 Task: Search one way flight ticket for 3 adults, 3 children in premium economy from Charleston: Charleston International Airport/charleston Afb to Springfield: Abraham Lincoln Capital Airport on 5-2-2023. Choice of flights is JetBlue. Number of bags: 1 carry on bag. Price is upto 94000. Outbound departure time preference is 7:15.
Action: Mouse moved to (399, 348)
Screenshot: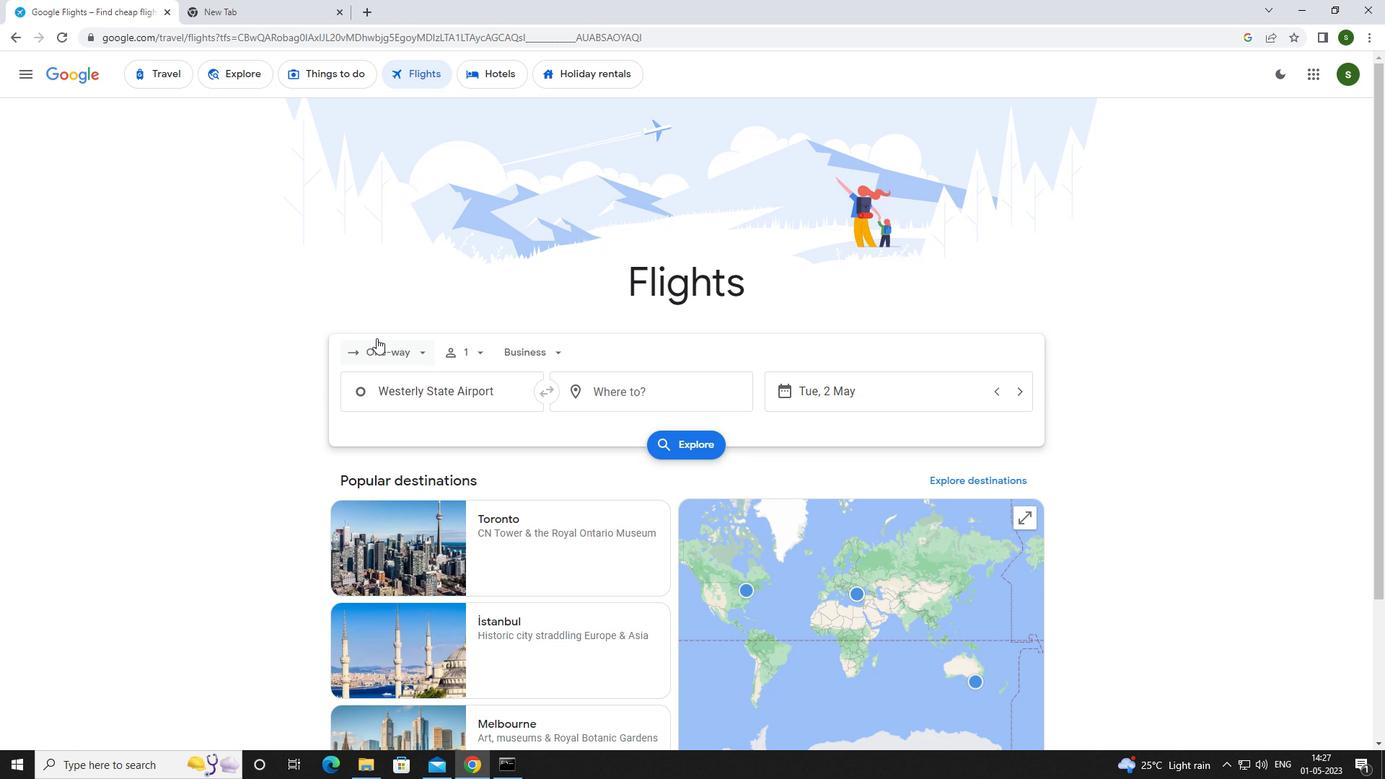 
Action: Mouse pressed left at (399, 348)
Screenshot: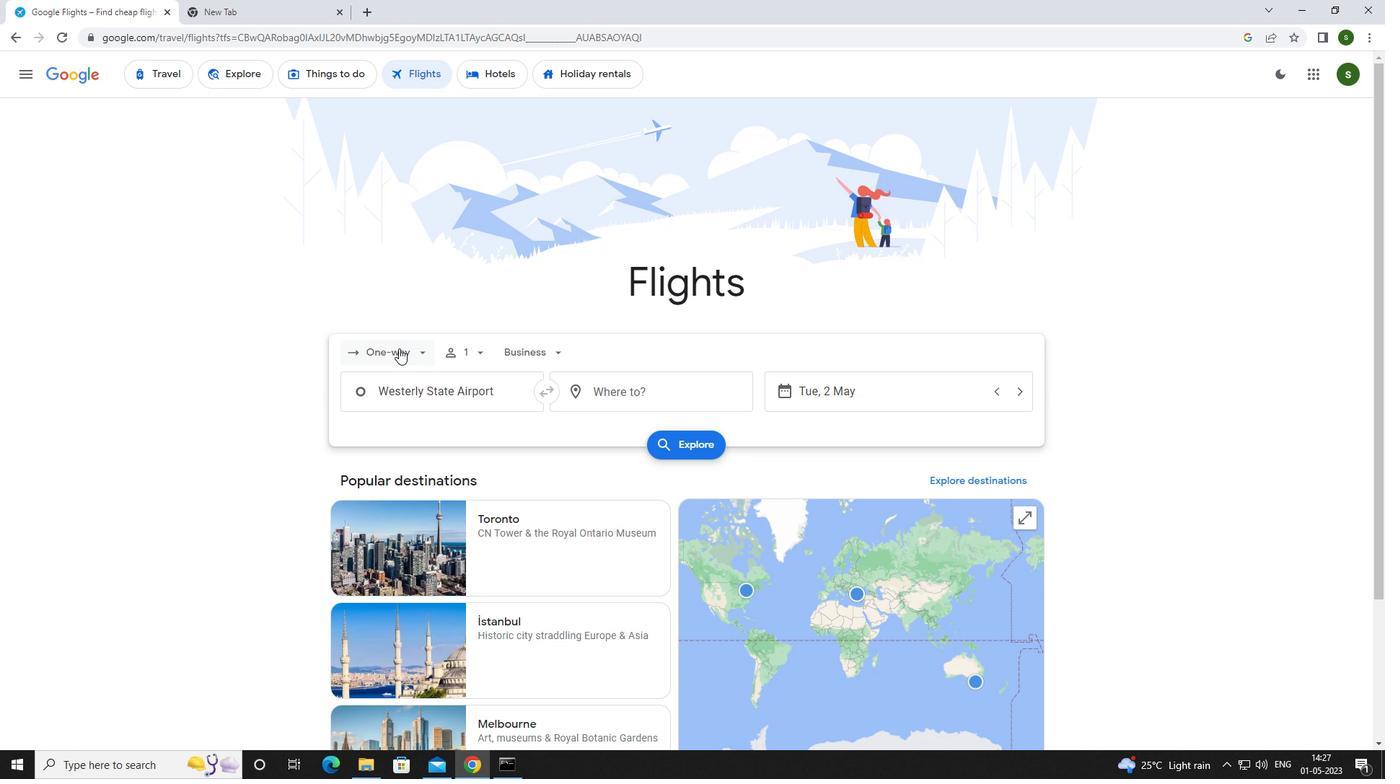 
Action: Mouse moved to (414, 412)
Screenshot: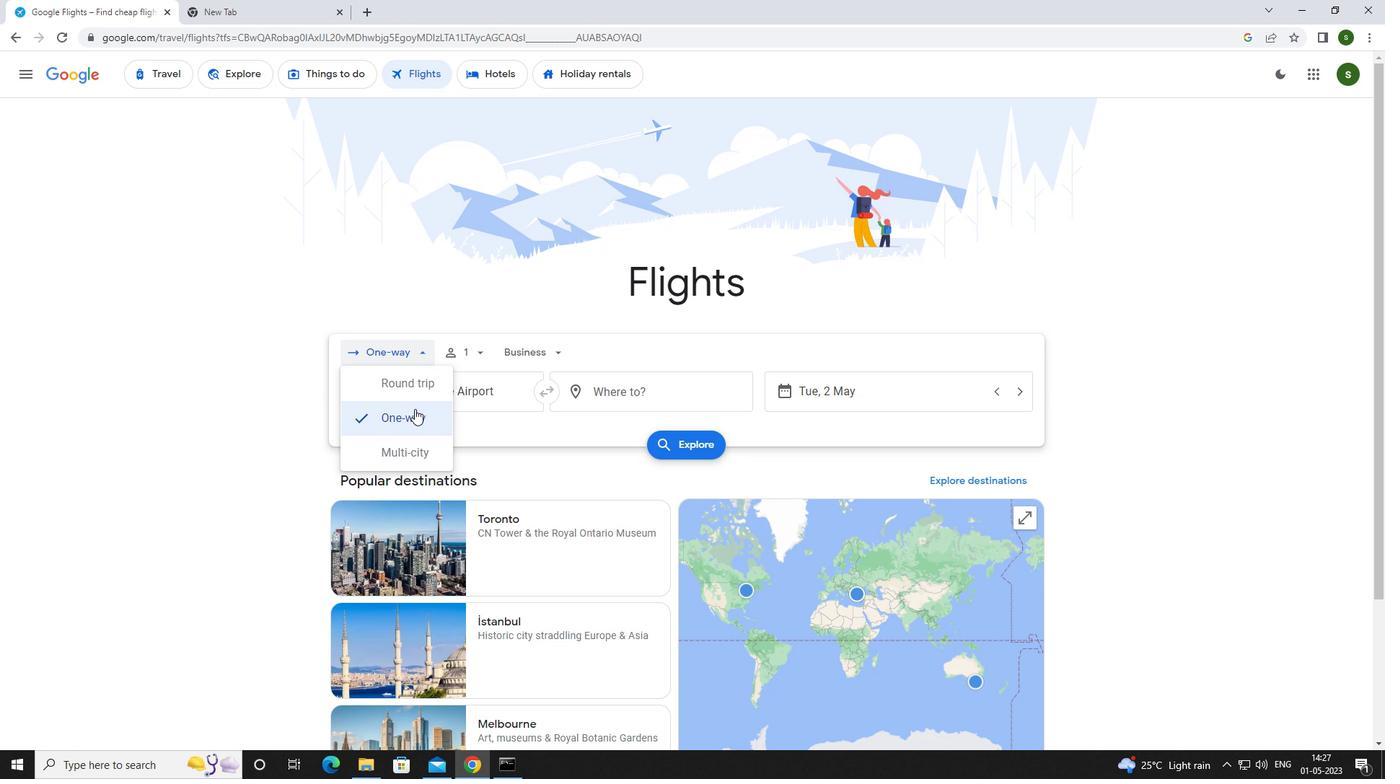 
Action: Mouse pressed left at (414, 412)
Screenshot: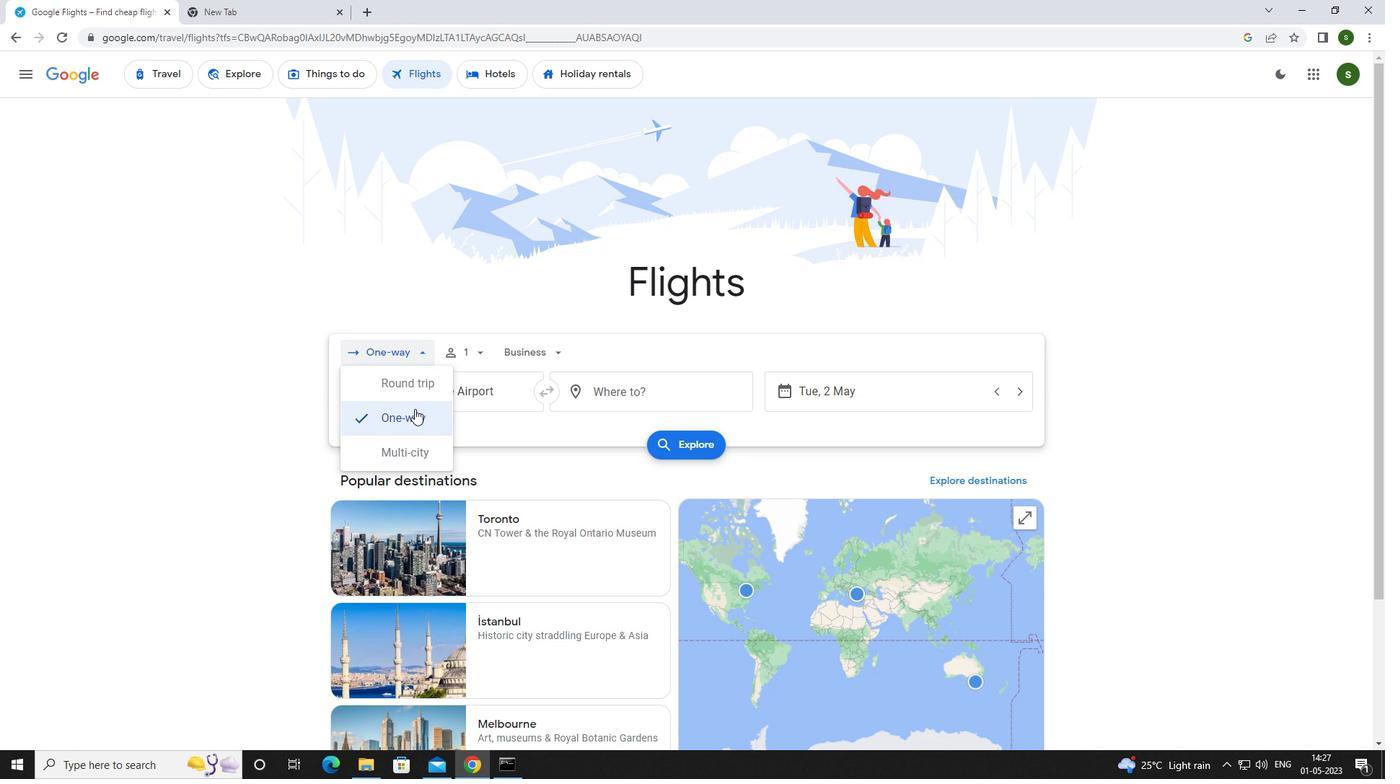 
Action: Mouse moved to (474, 351)
Screenshot: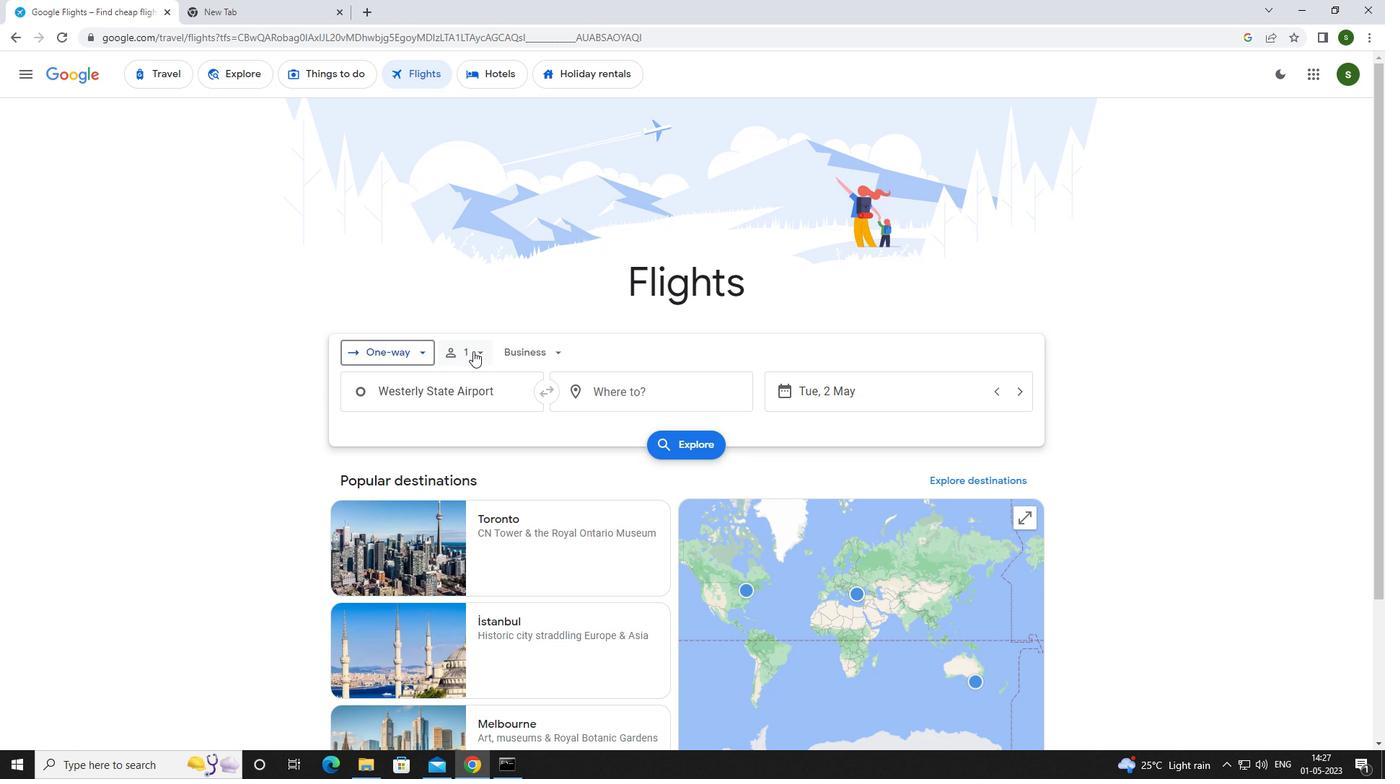 
Action: Mouse pressed left at (474, 351)
Screenshot: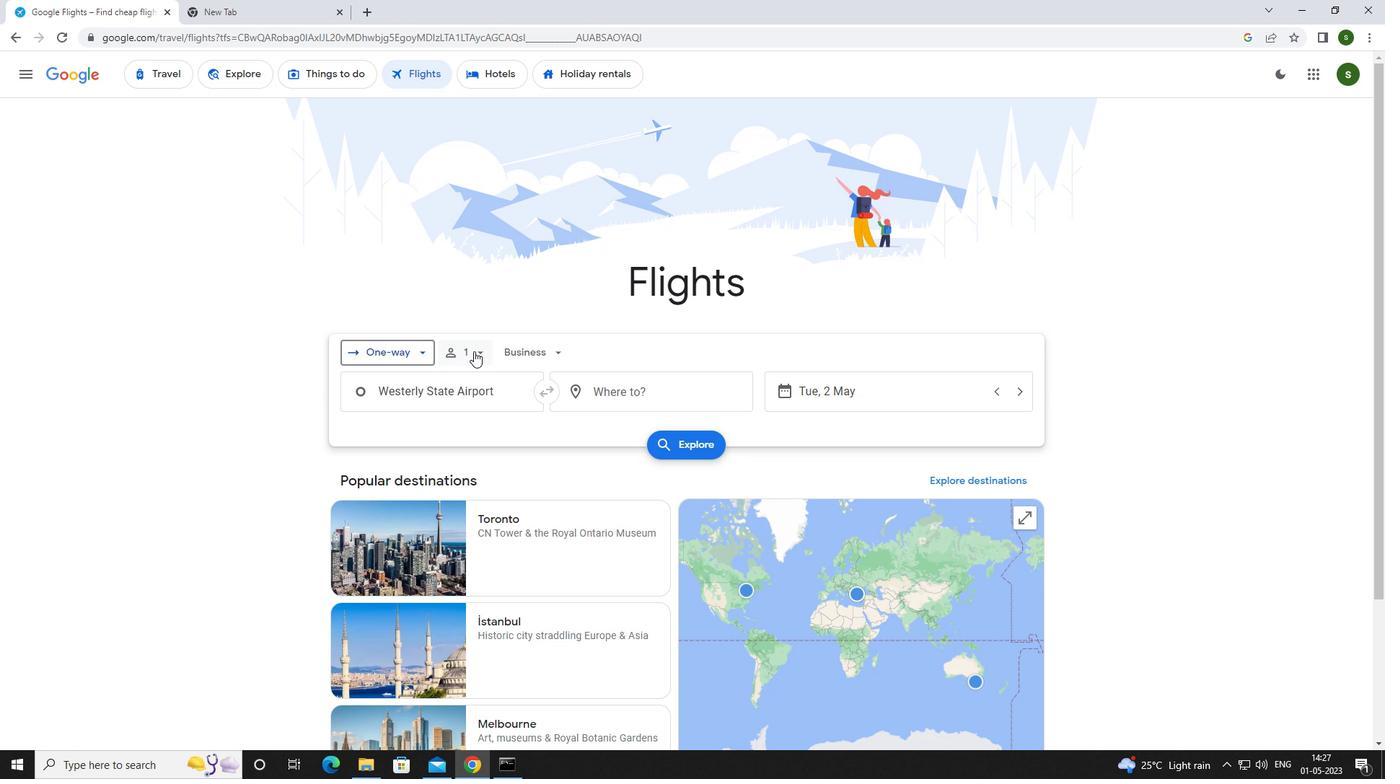 
Action: Mouse moved to (590, 390)
Screenshot: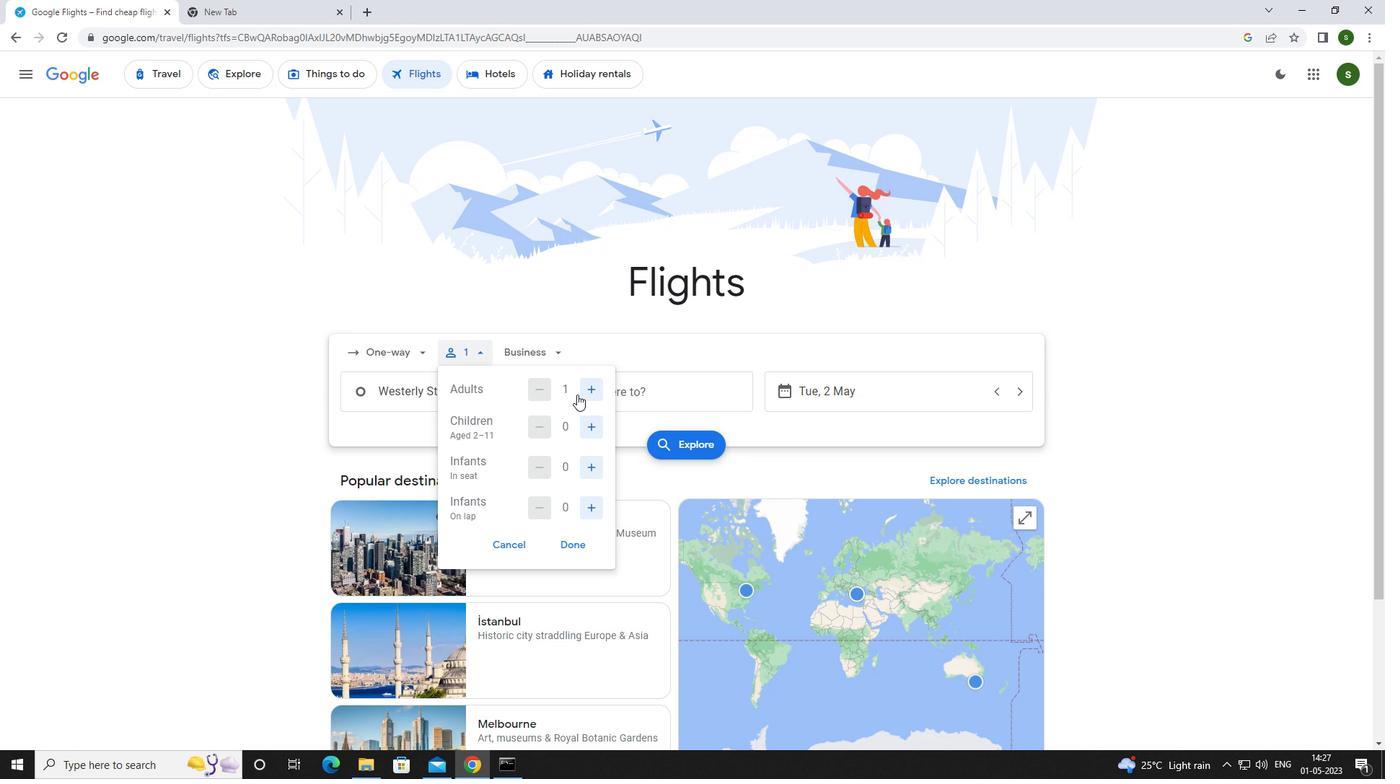 
Action: Mouse pressed left at (590, 390)
Screenshot: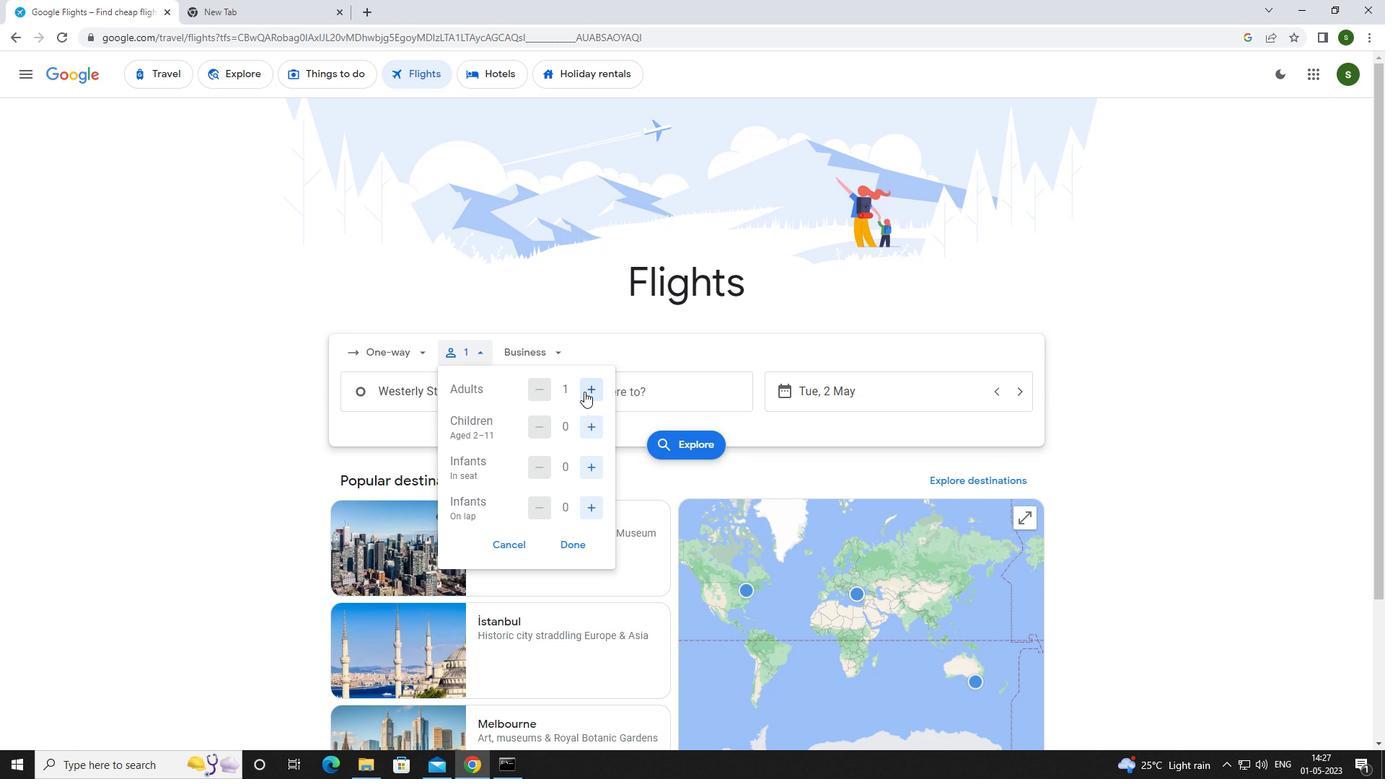 
Action: Mouse pressed left at (590, 390)
Screenshot: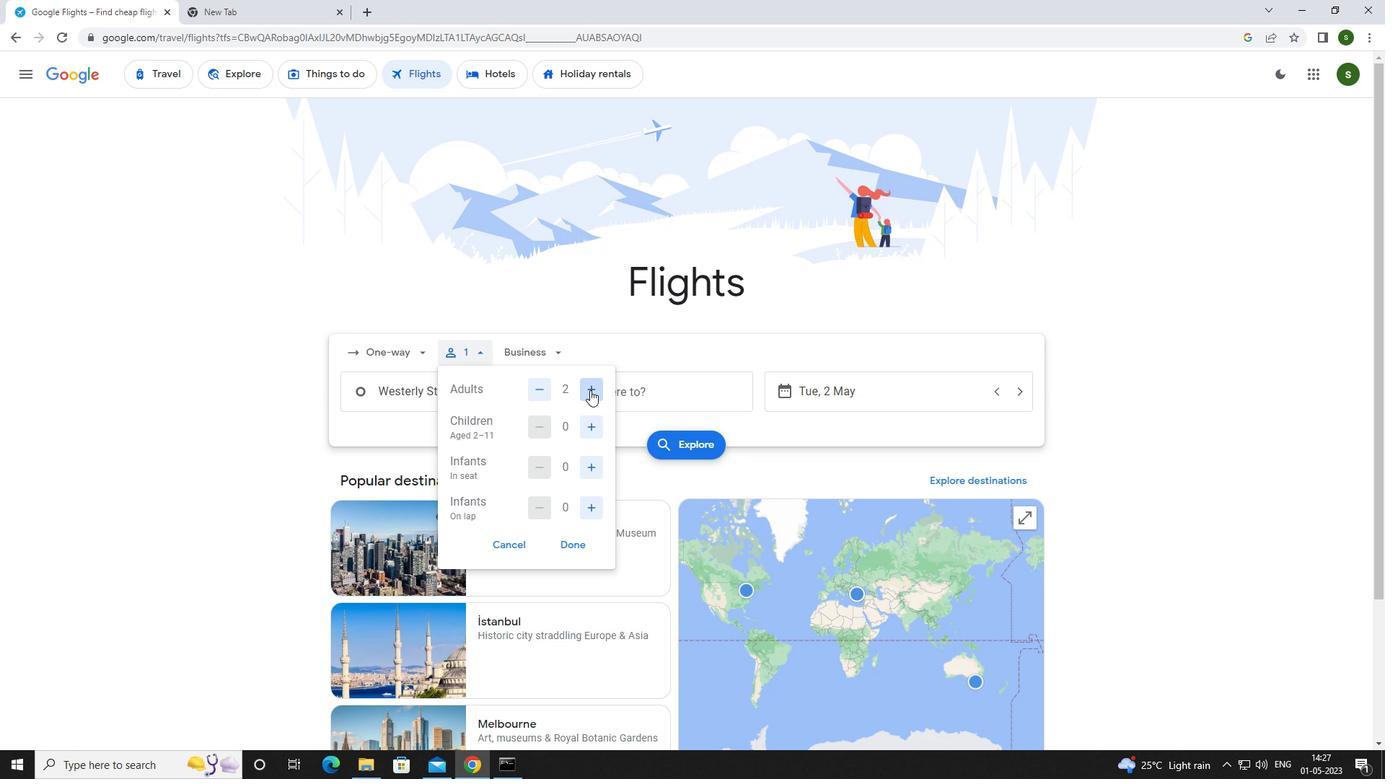 
Action: Mouse moved to (592, 425)
Screenshot: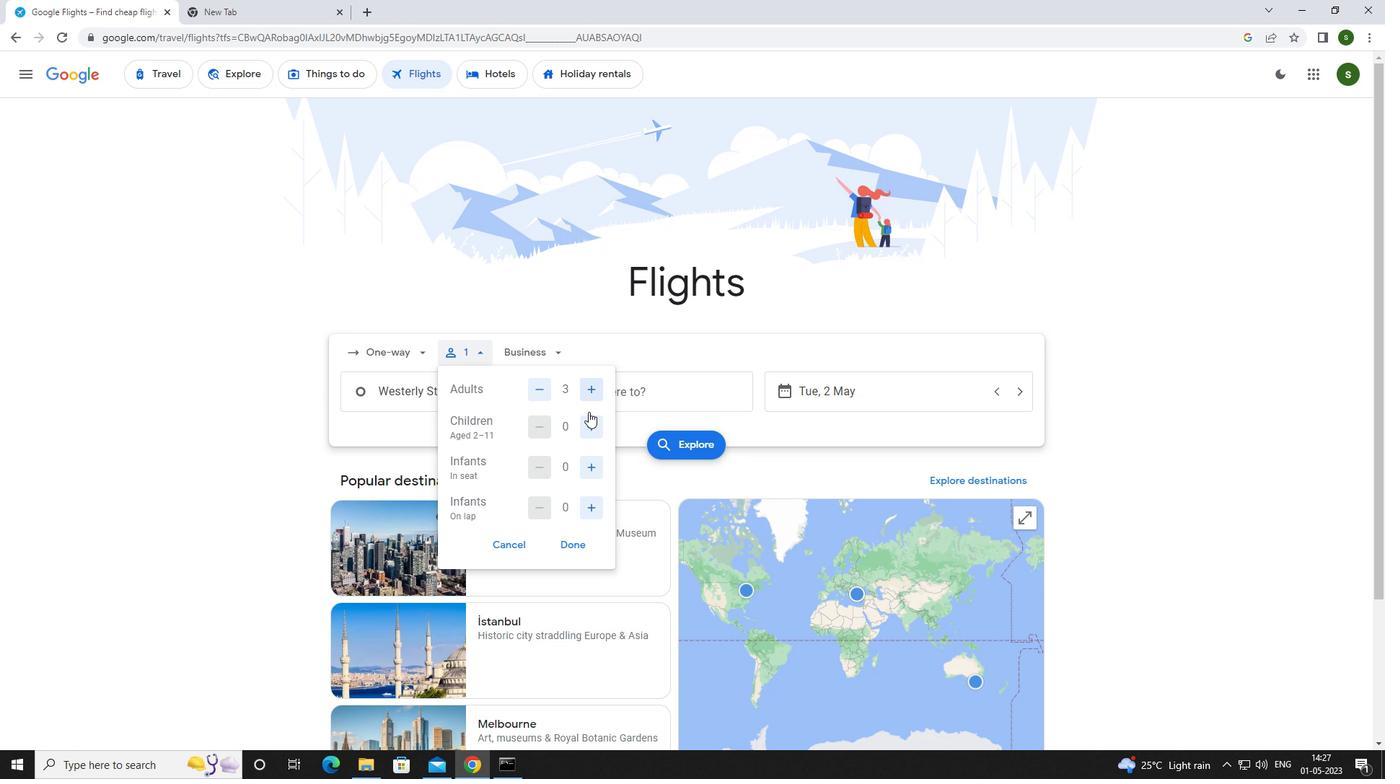 
Action: Mouse pressed left at (592, 425)
Screenshot: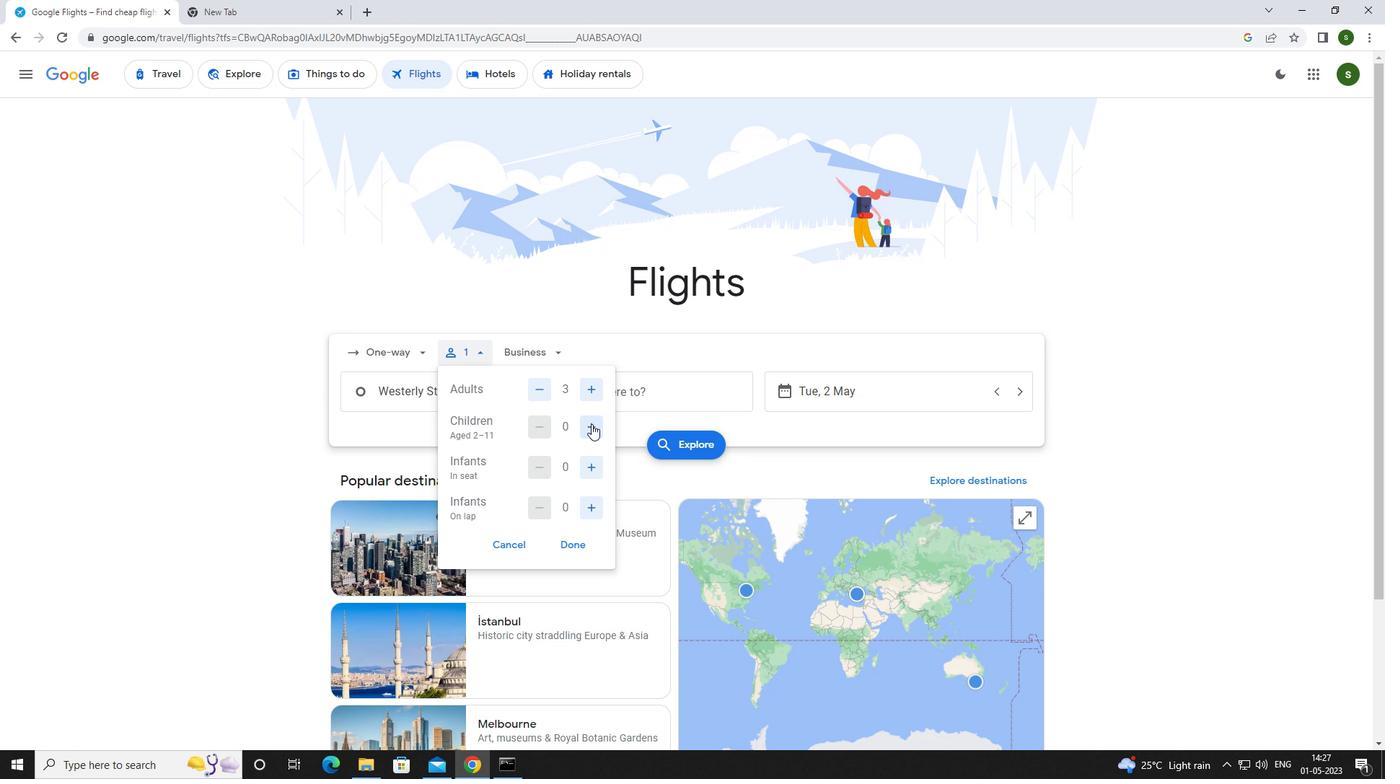 
Action: Mouse pressed left at (592, 425)
Screenshot: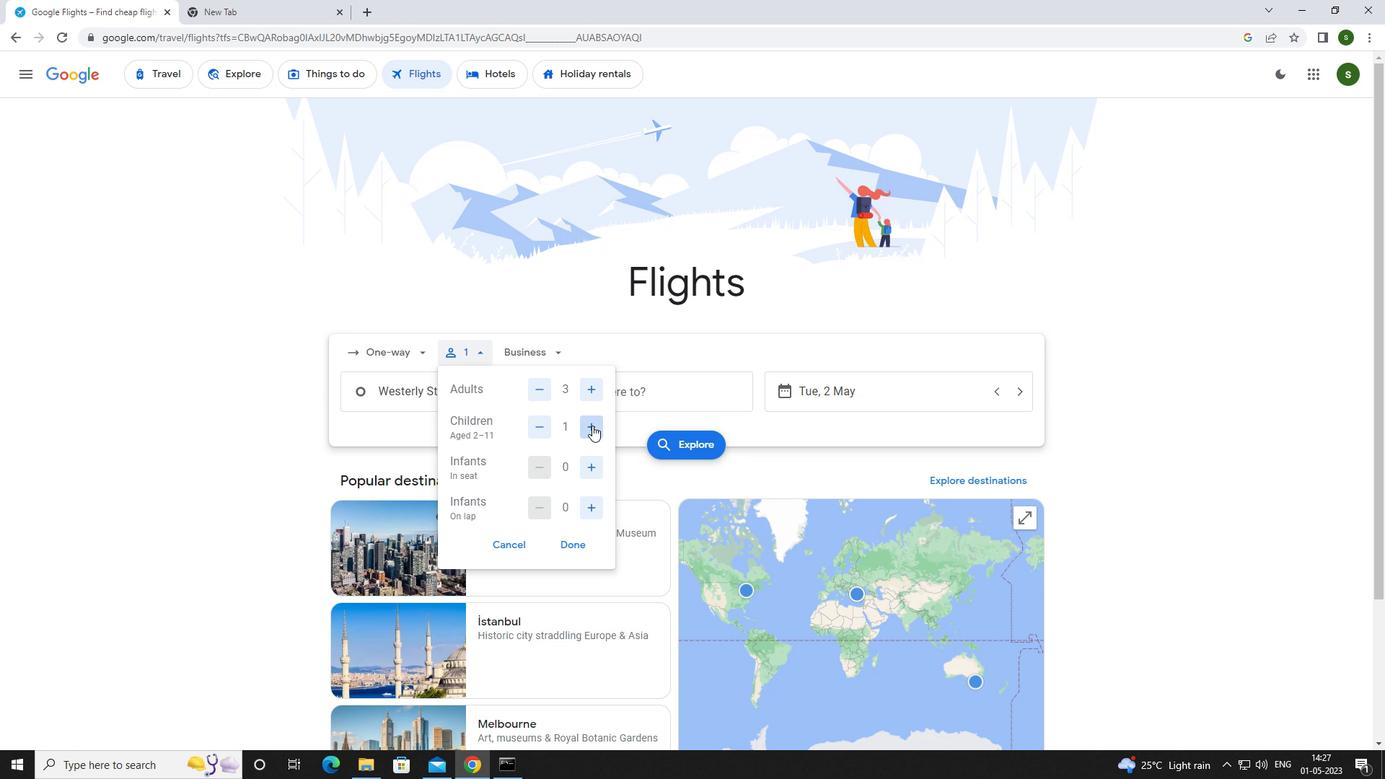 
Action: Mouse pressed left at (592, 425)
Screenshot: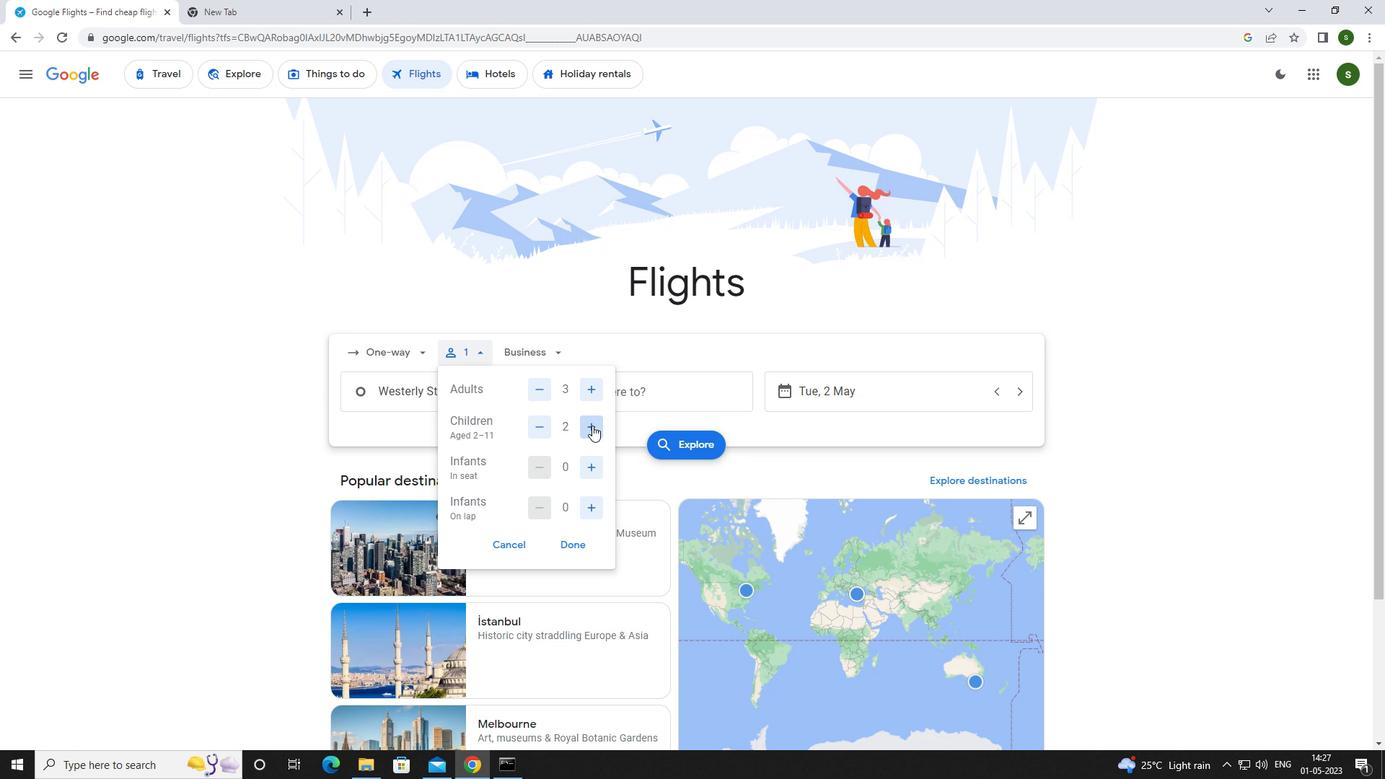 
Action: Mouse moved to (552, 352)
Screenshot: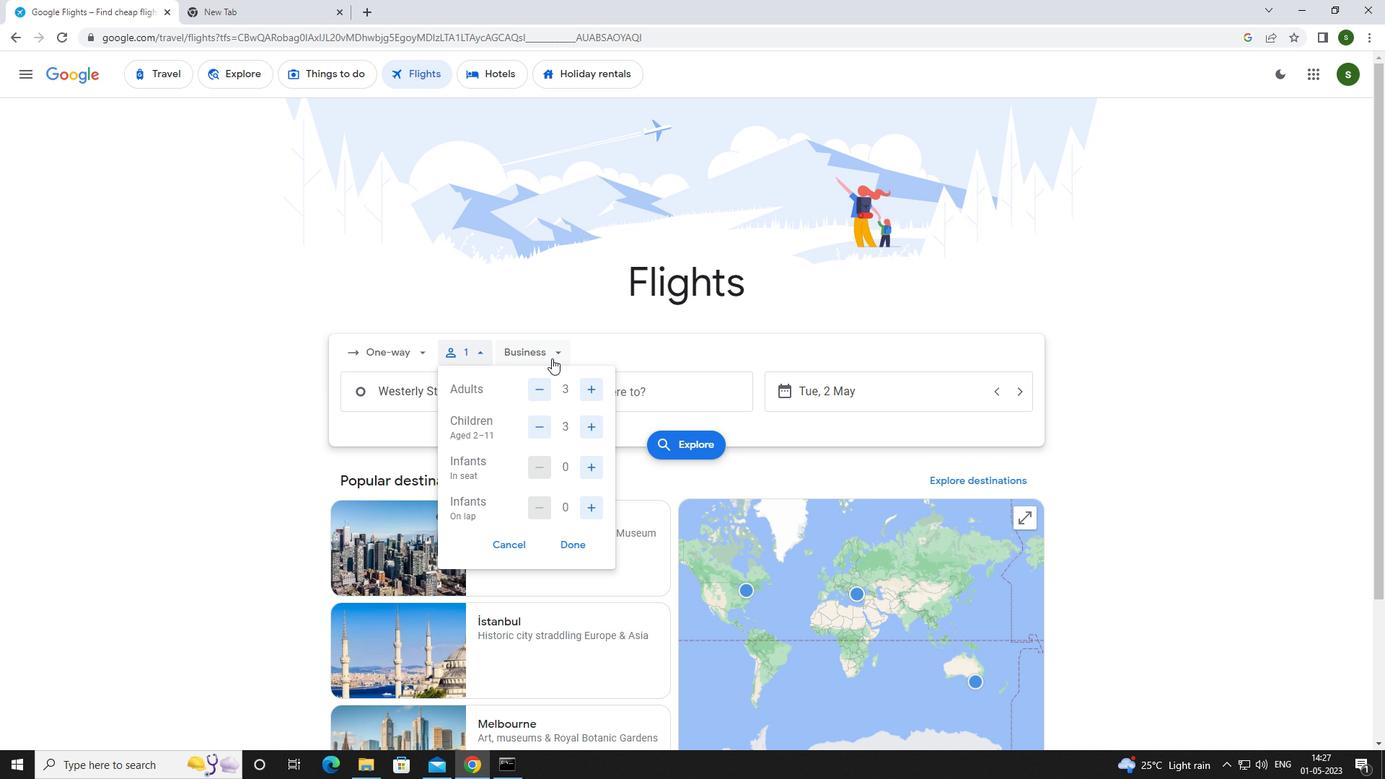 
Action: Mouse pressed left at (552, 352)
Screenshot: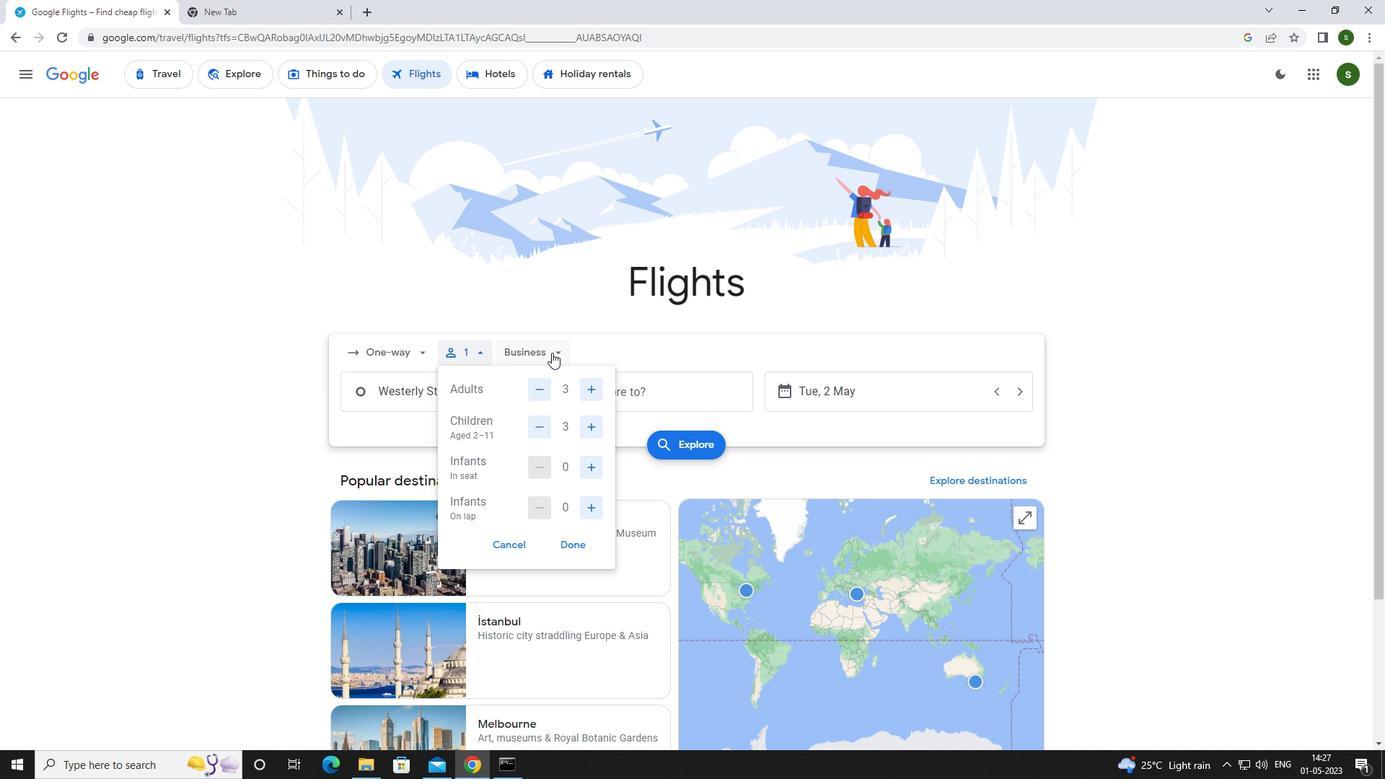 
Action: Mouse moved to (568, 419)
Screenshot: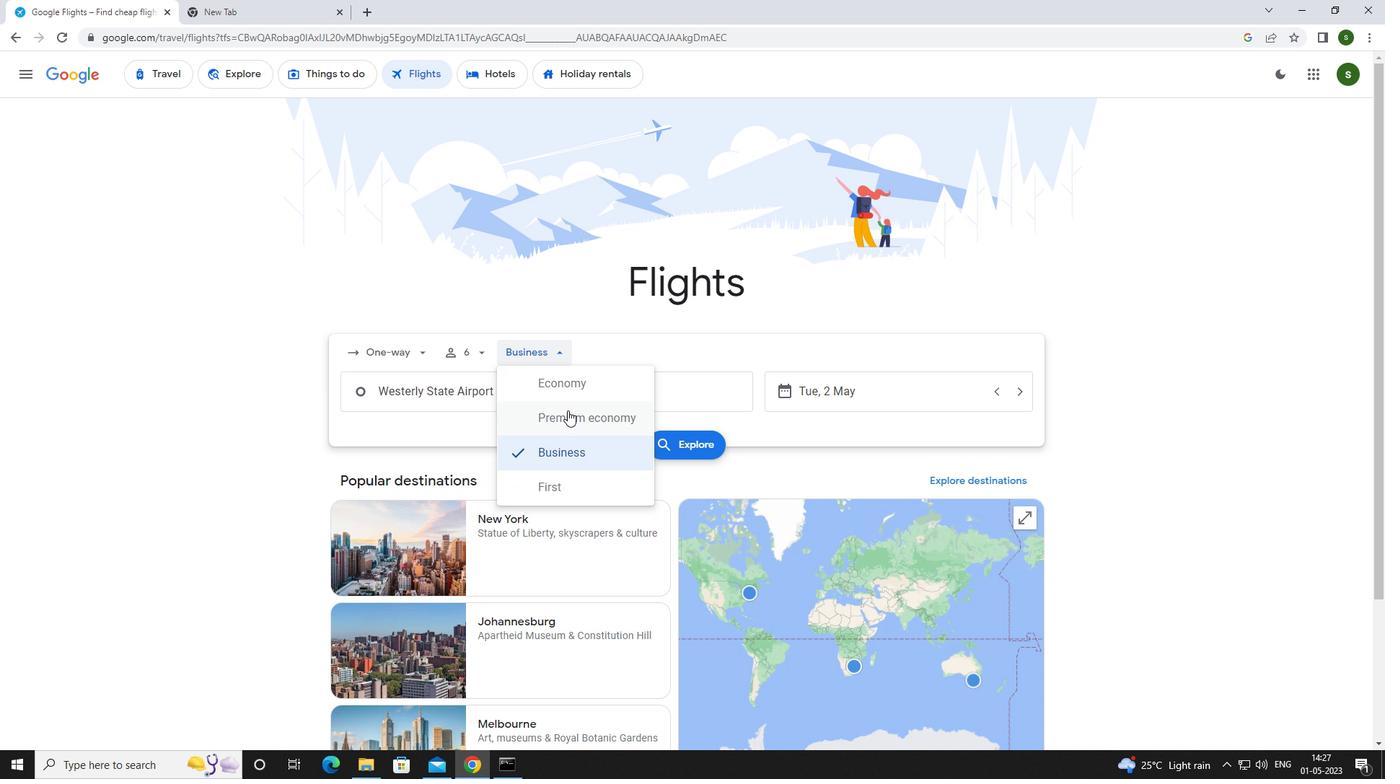
Action: Mouse pressed left at (568, 419)
Screenshot: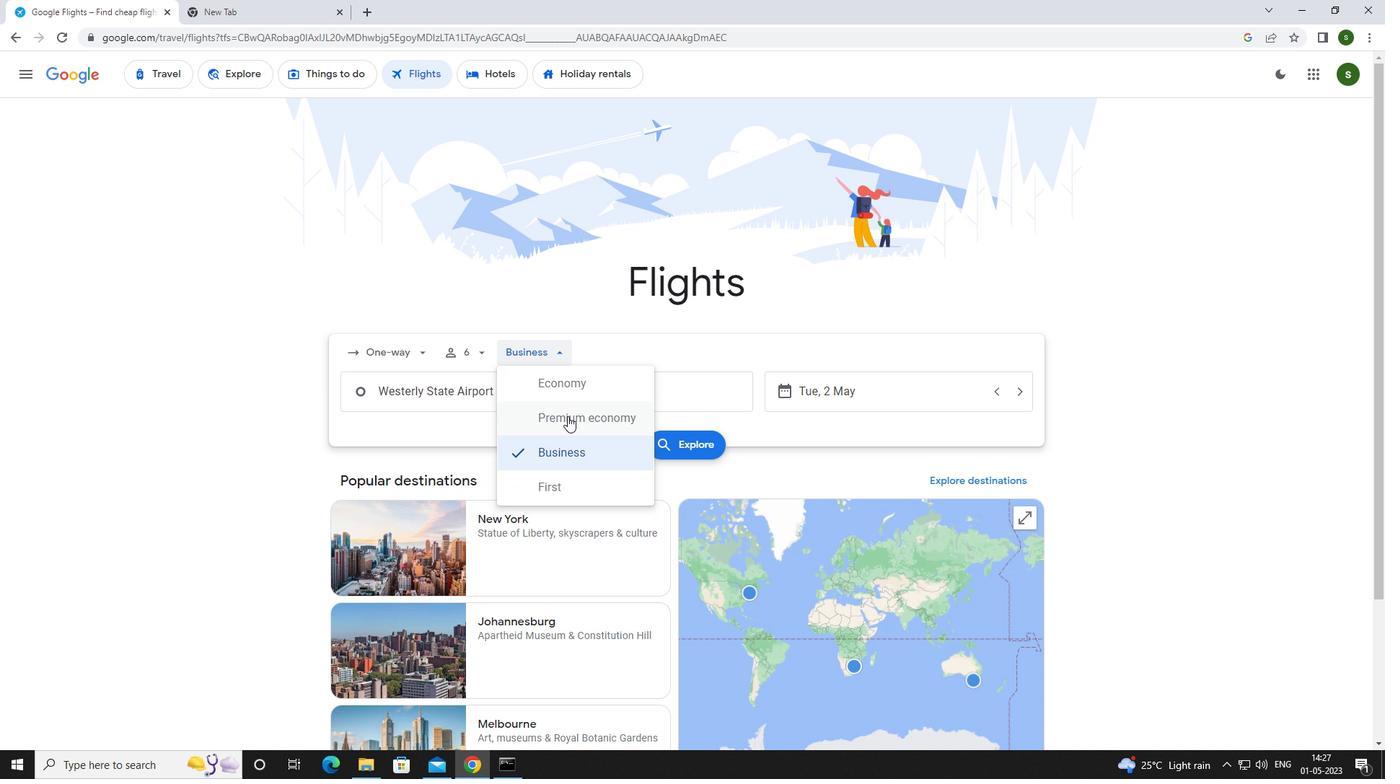 
Action: Mouse moved to (501, 391)
Screenshot: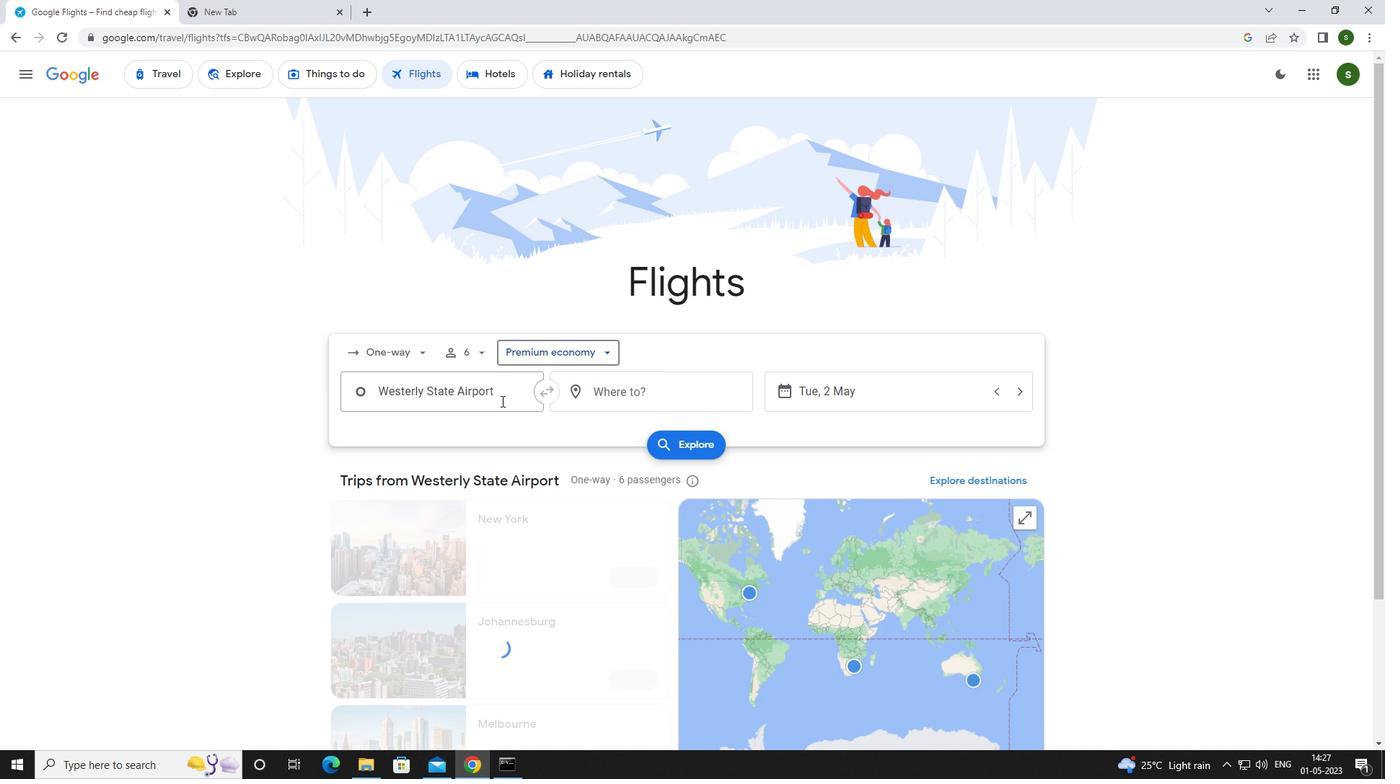 
Action: Mouse pressed left at (501, 391)
Screenshot: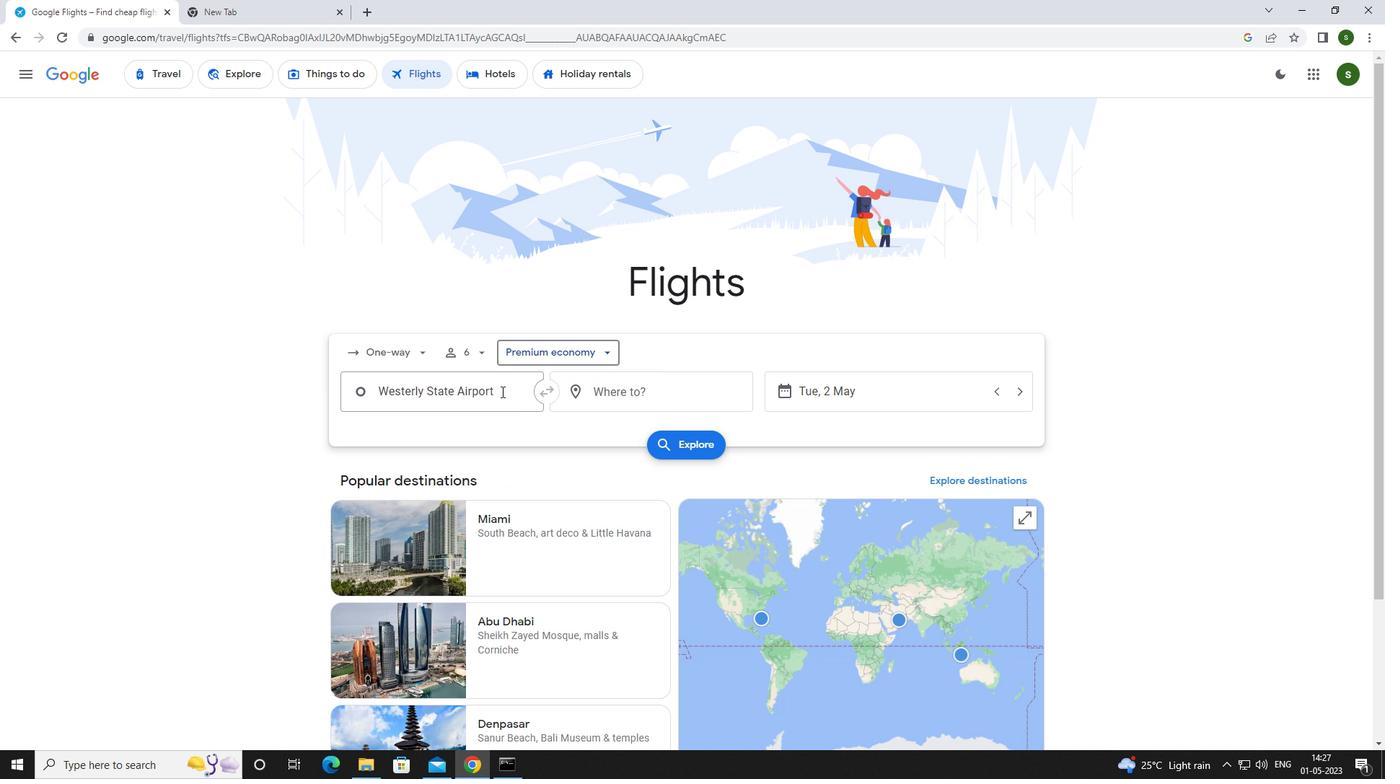
Action: Key pressed x<Key.backspace>c<Key.caps_lock>harlest
Screenshot: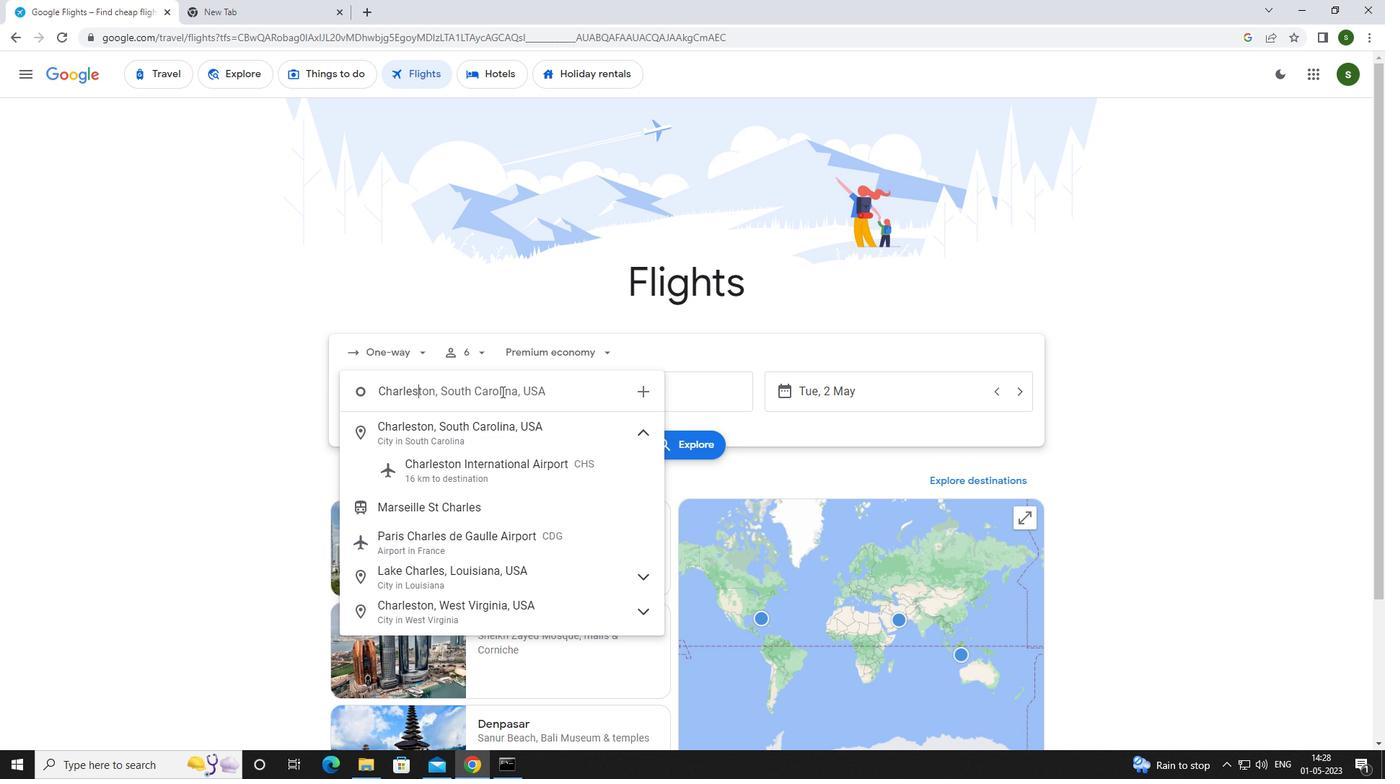 
Action: Mouse moved to (533, 473)
Screenshot: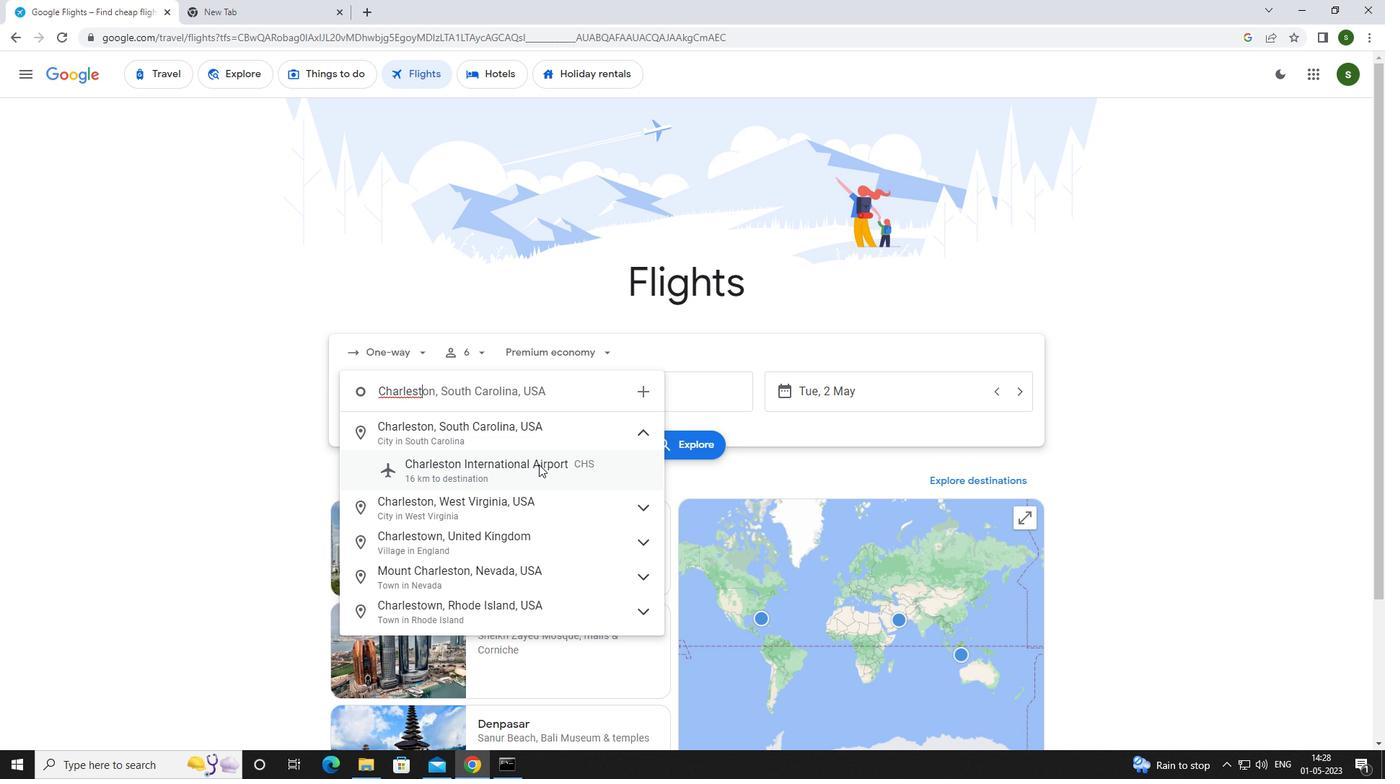 
Action: Mouse pressed left at (533, 473)
Screenshot: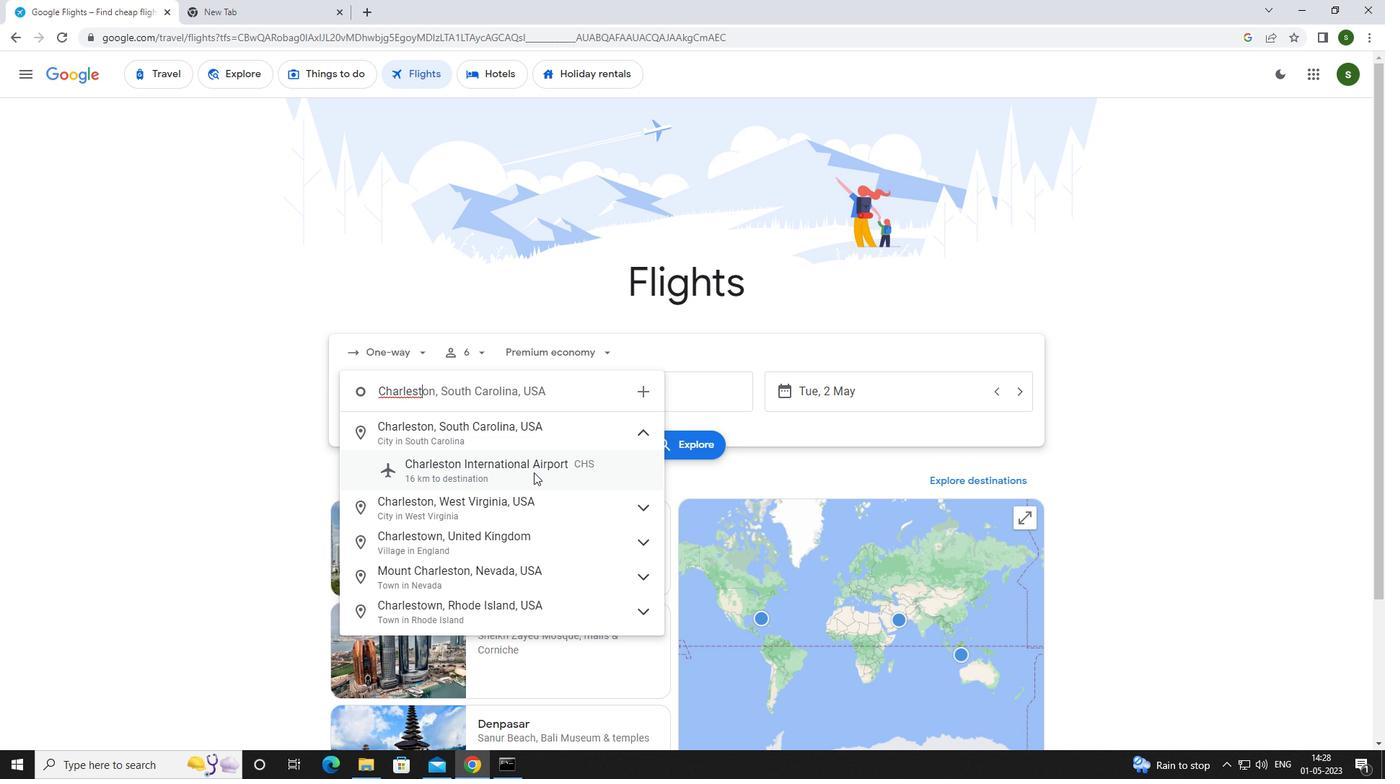 
Action: Mouse moved to (625, 389)
Screenshot: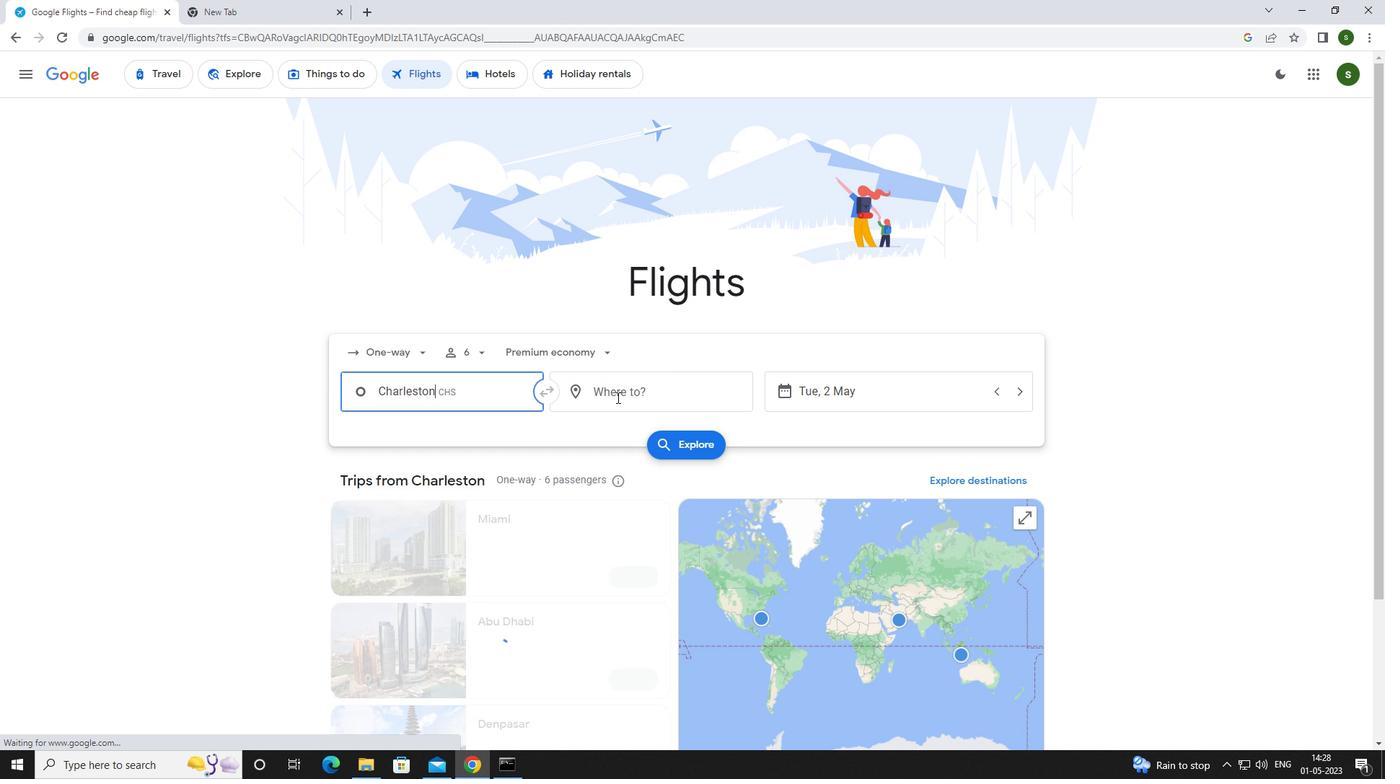 
Action: Mouse pressed left at (625, 389)
Screenshot: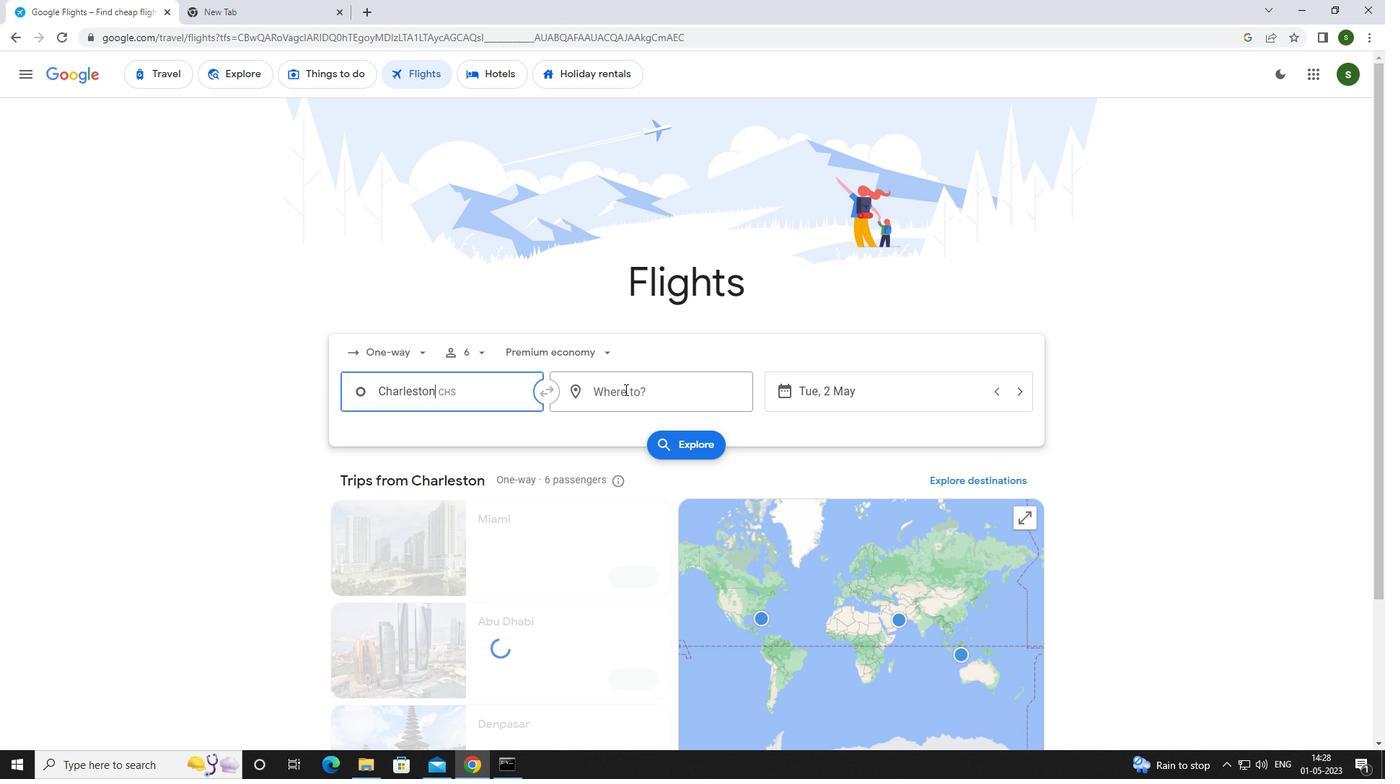 
Action: Mouse moved to (610, 393)
Screenshot: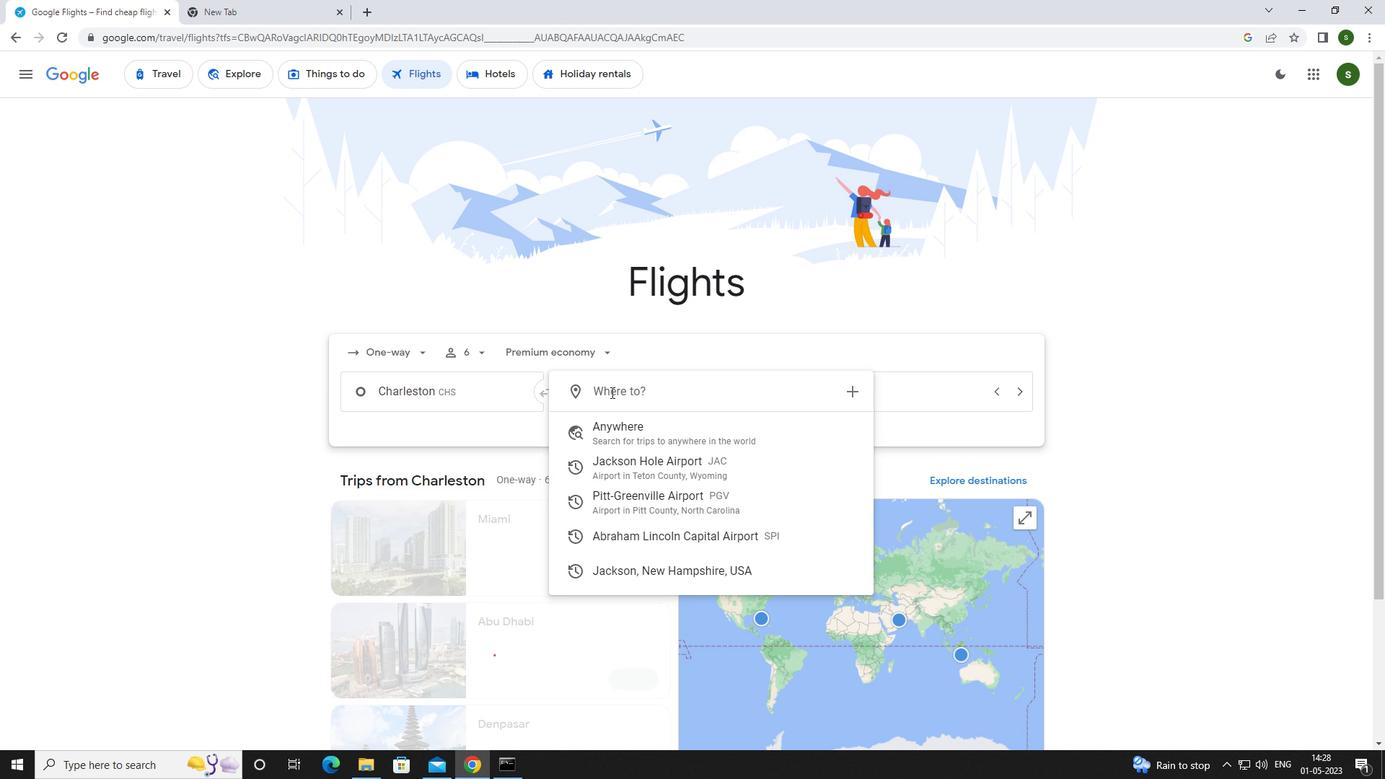 
Action: Key pressed <Key.caps_lock>p<Key.caps_lock>itt
Screenshot: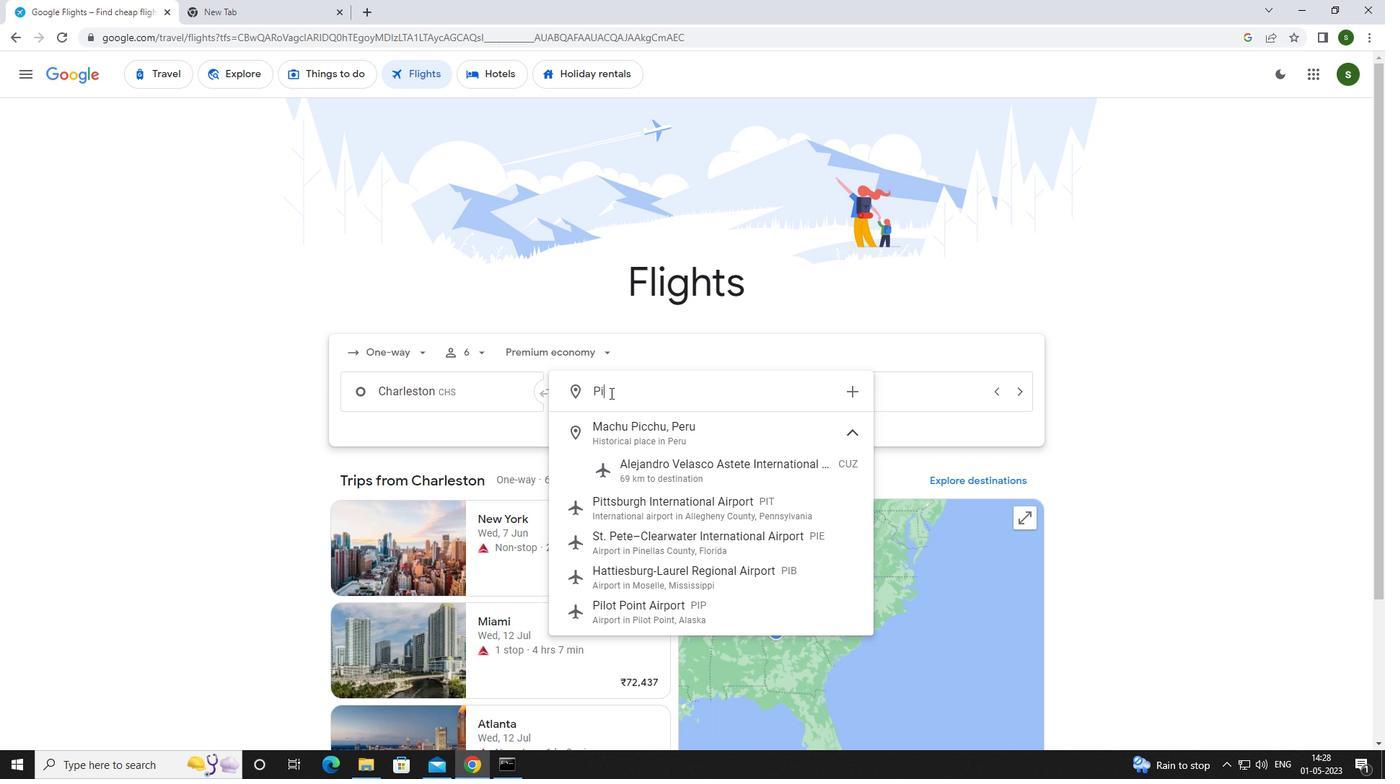 
Action: Mouse moved to (620, 549)
Screenshot: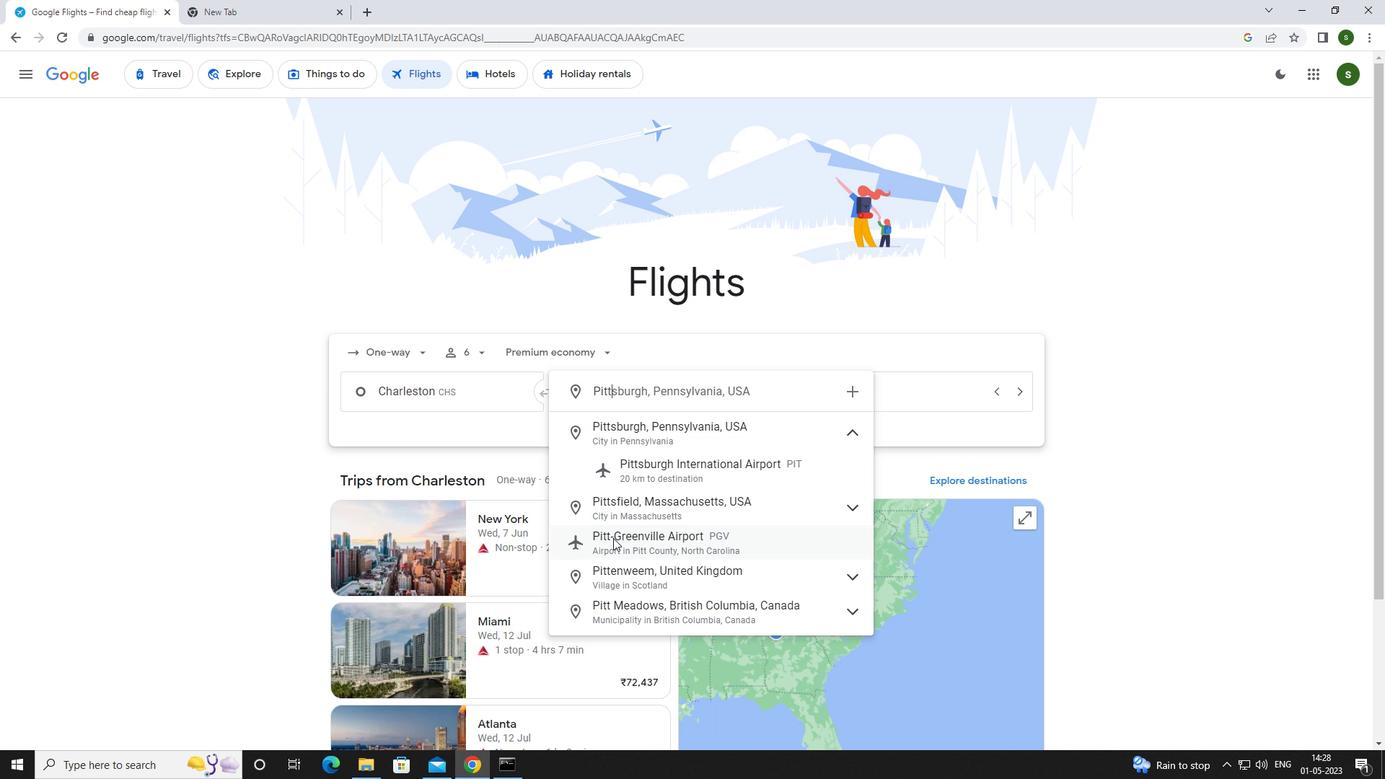 
Action: Mouse pressed left at (620, 549)
Screenshot: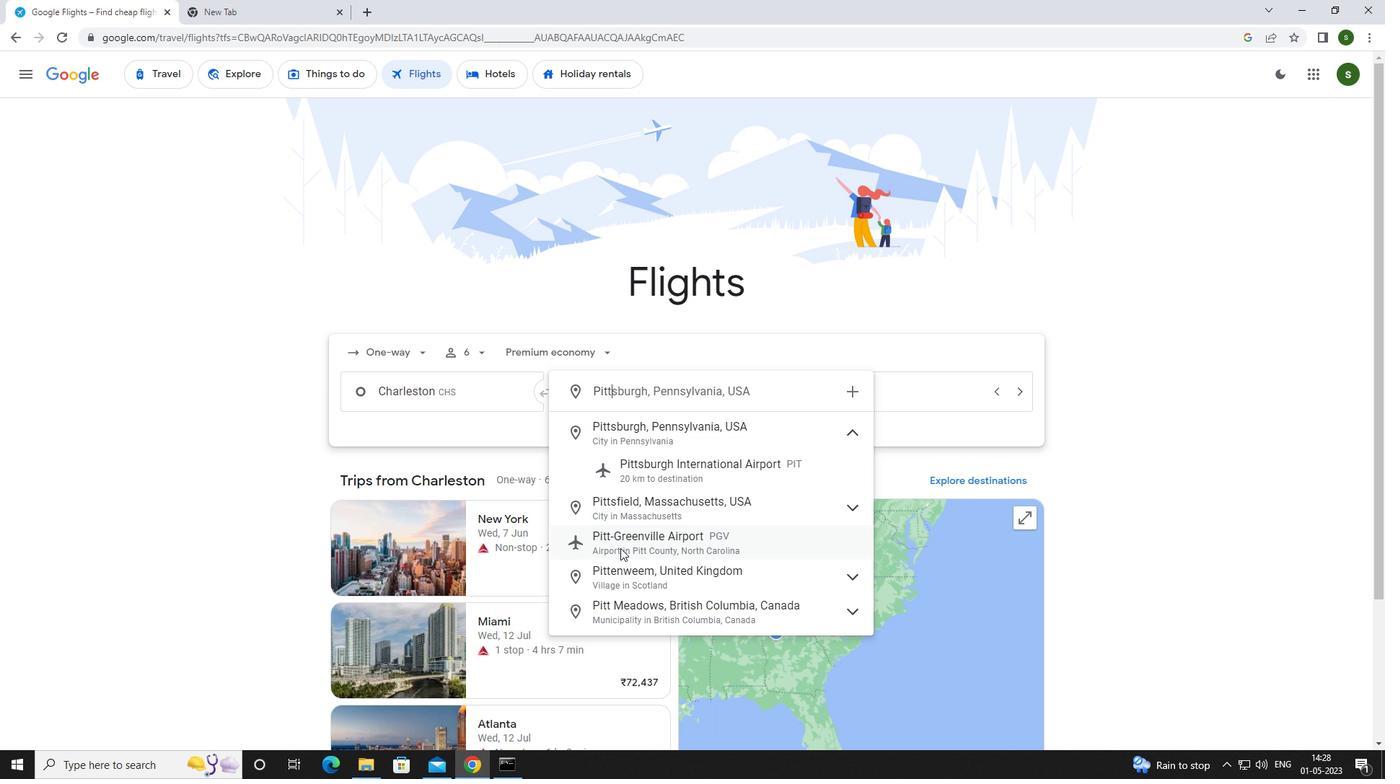 
Action: Mouse moved to (877, 394)
Screenshot: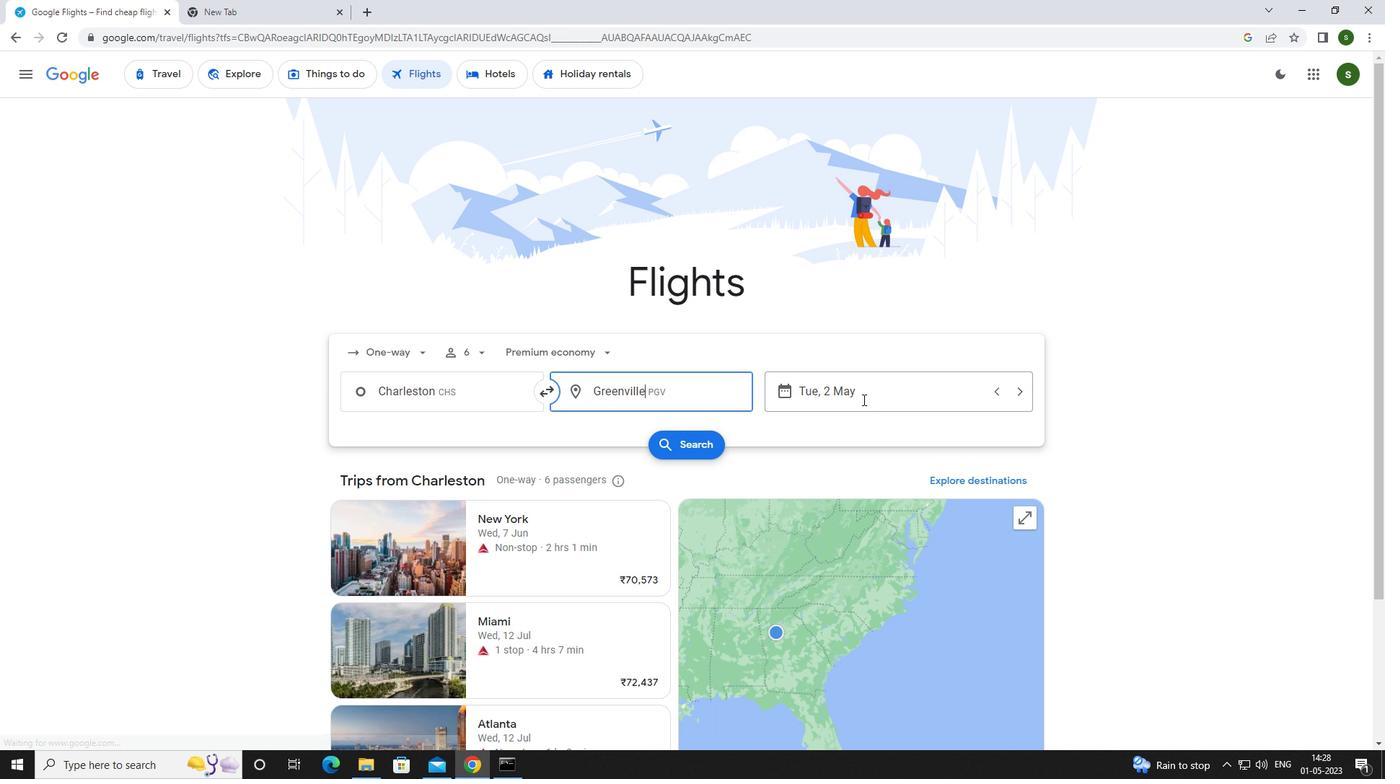 
Action: Mouse pressed left at (877, 394)
Screenshot: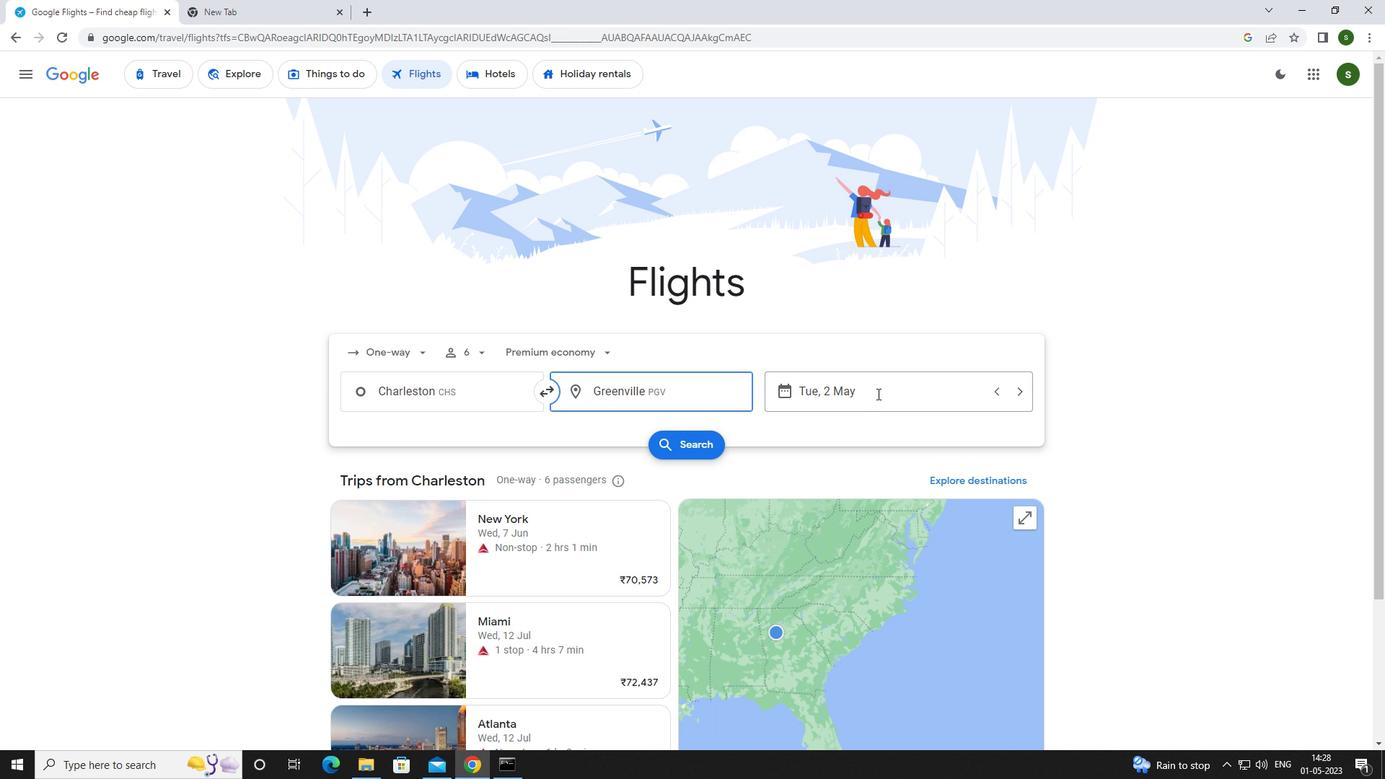 
Action: Mouse moved to (577, 490)
Screenshot: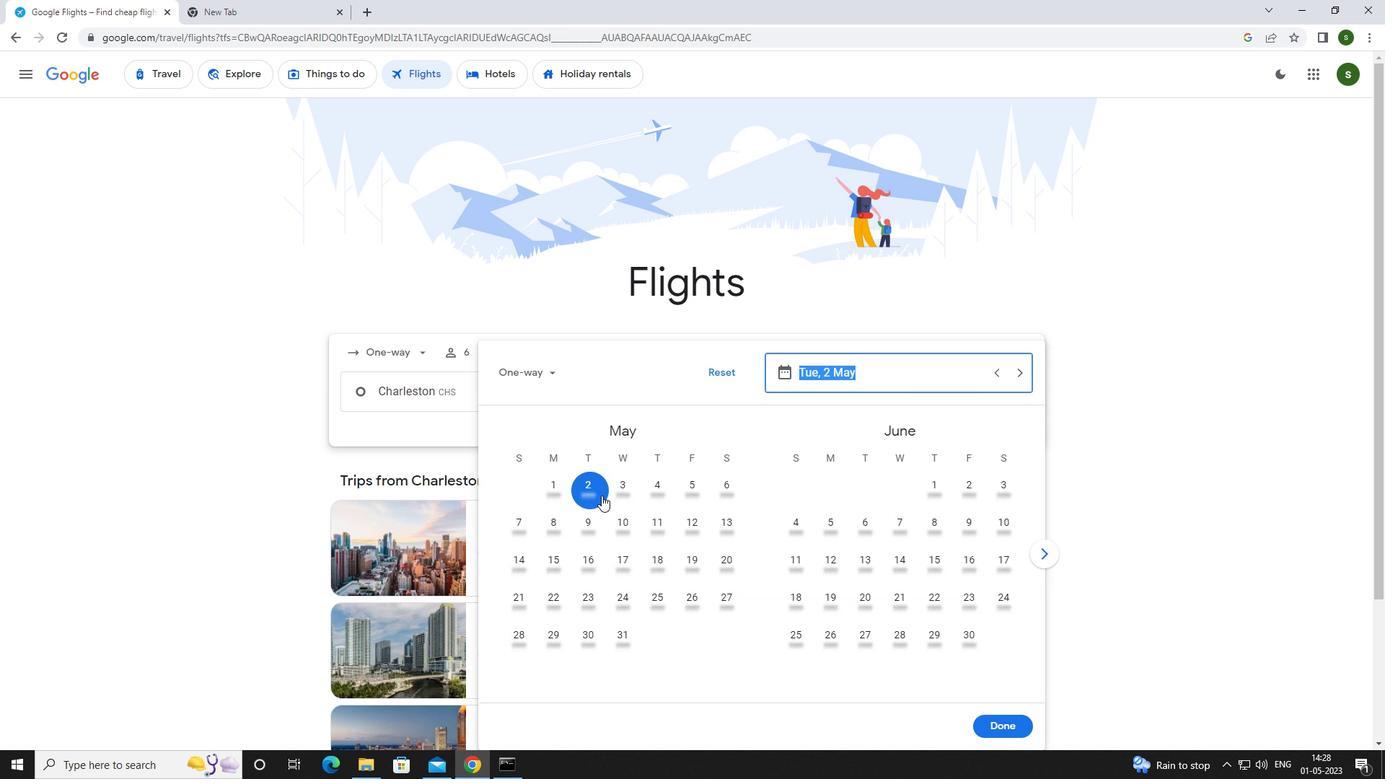 
Action: Mouse pressed left at (577, 490)
Screenshot: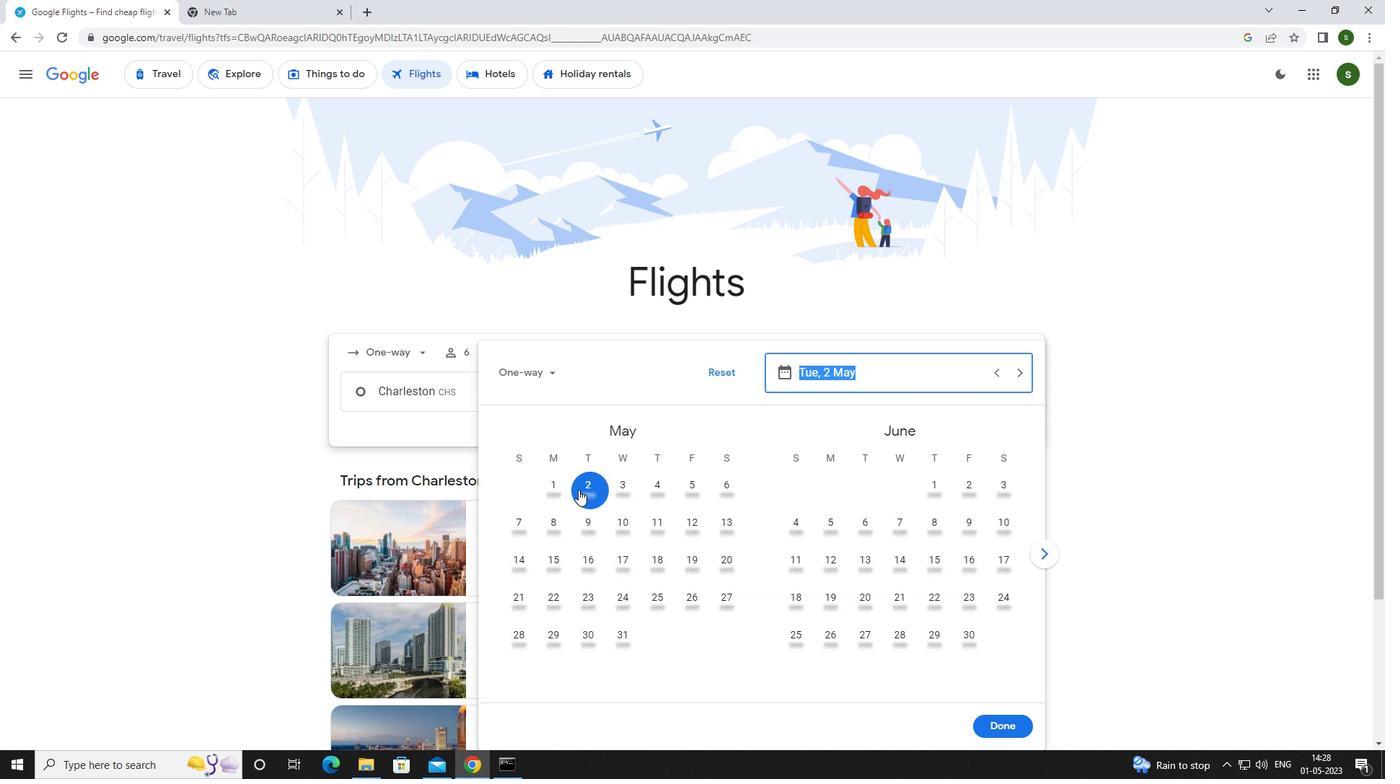 
Action: Mouse moved to (998, 722)
Screenshot: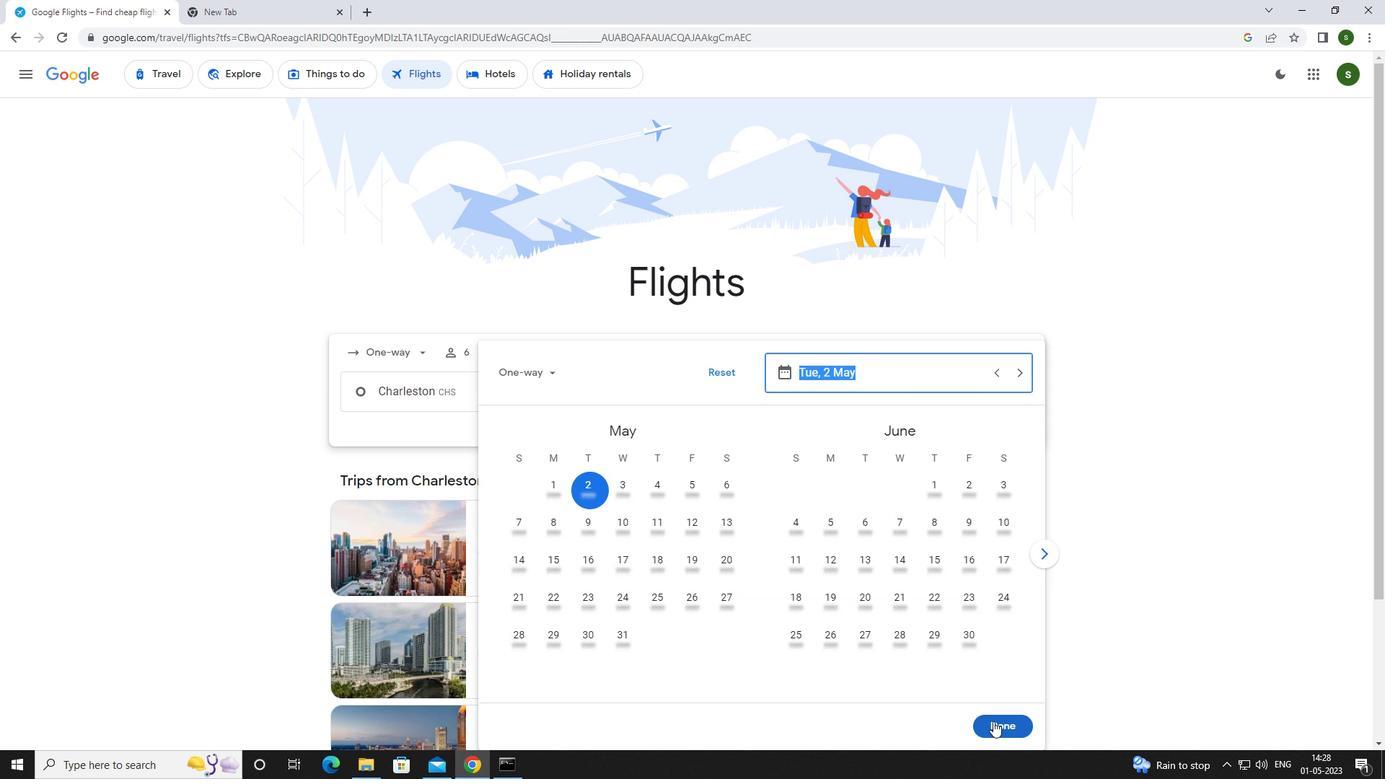 
Action: Mouse pressed left at (998, 722)
Screenshot: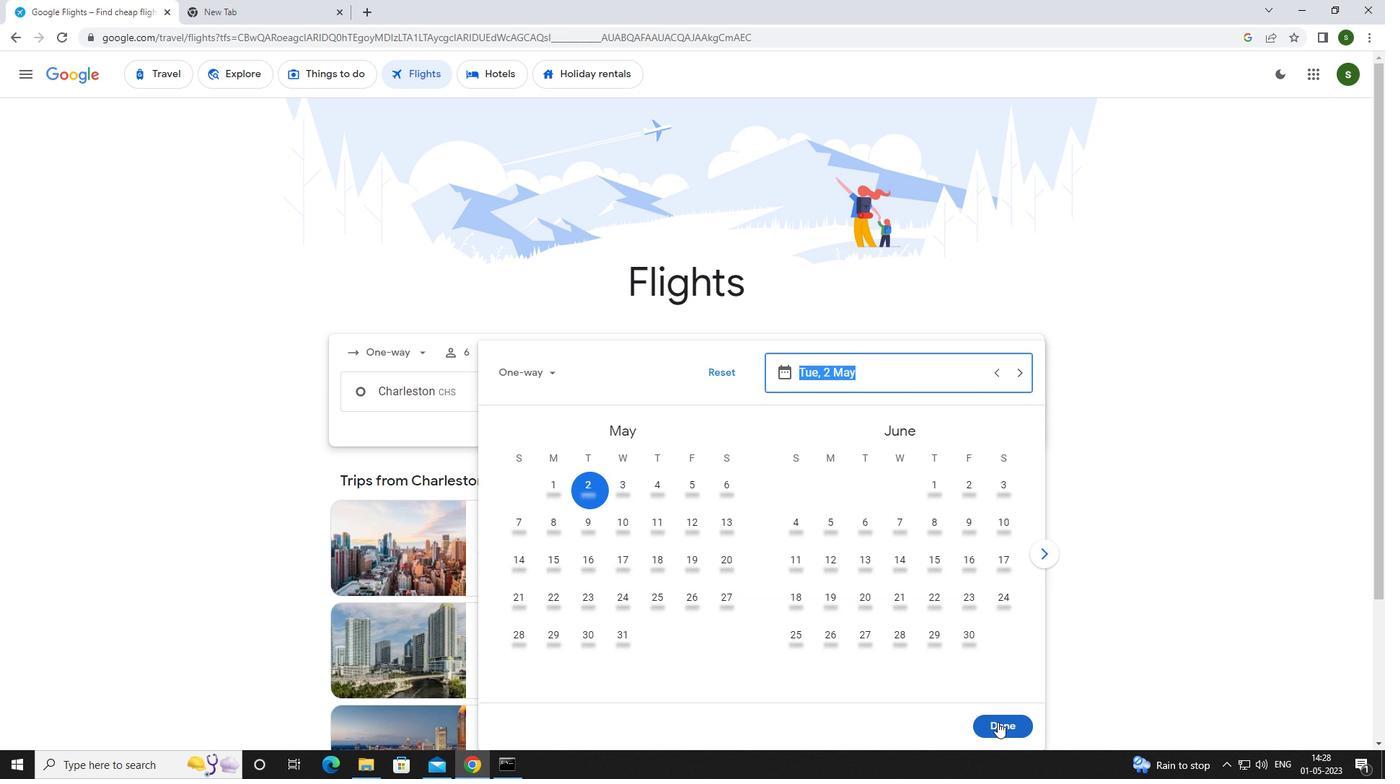 
Action: Mouse moved to (703, 446)
Screenshot: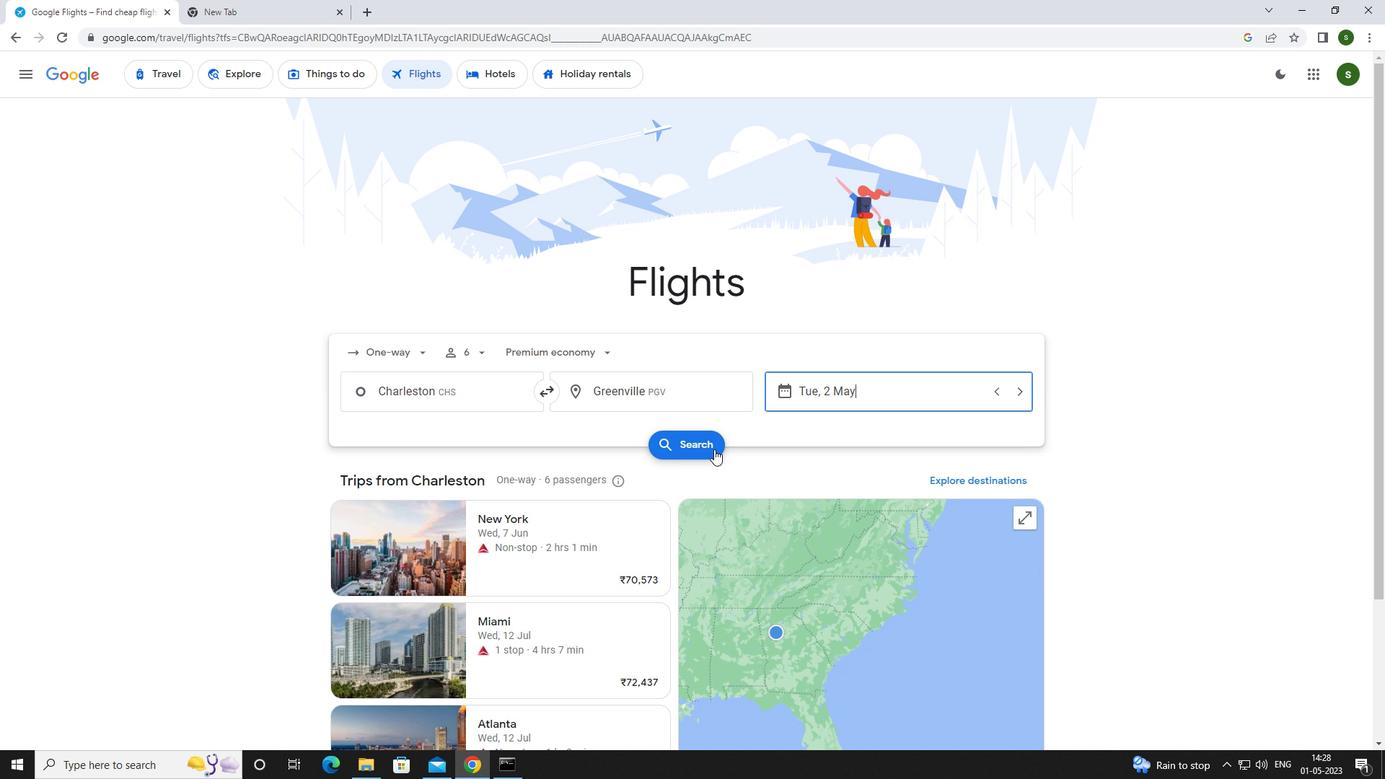 
Action: Mouse pressed left at (703, 446)
Screenshot: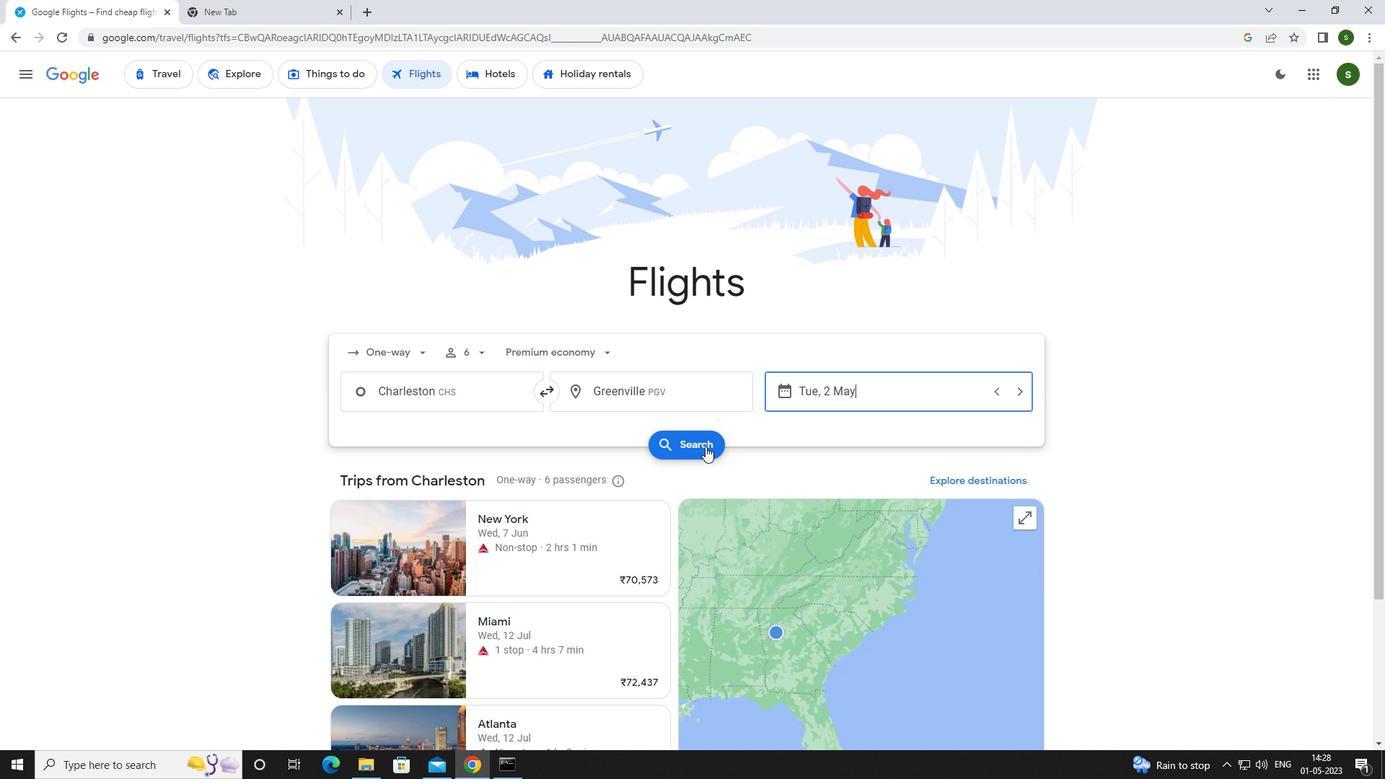
Action: Mouse moved to (344, 211)
Screenshot: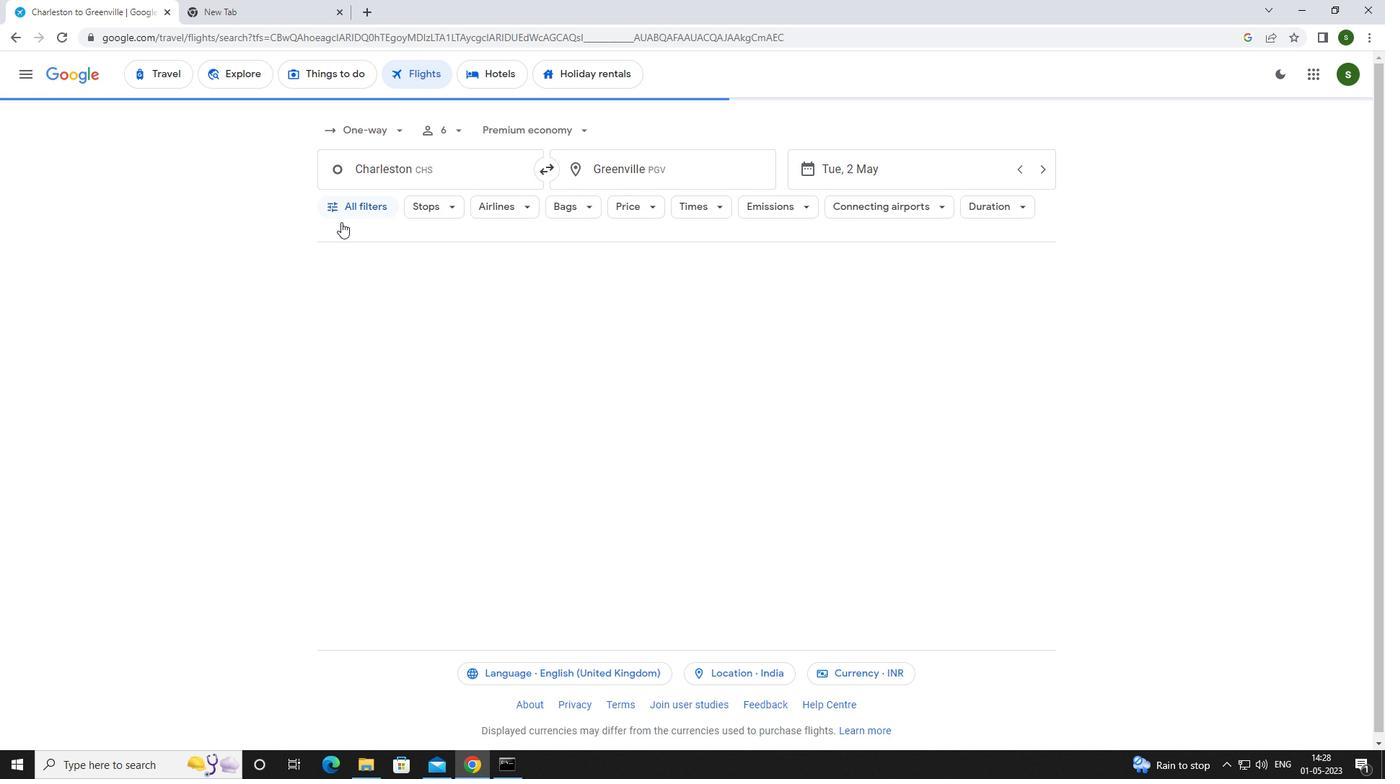 
Action: Mouse pressed left at (344, 211)
Screenshot: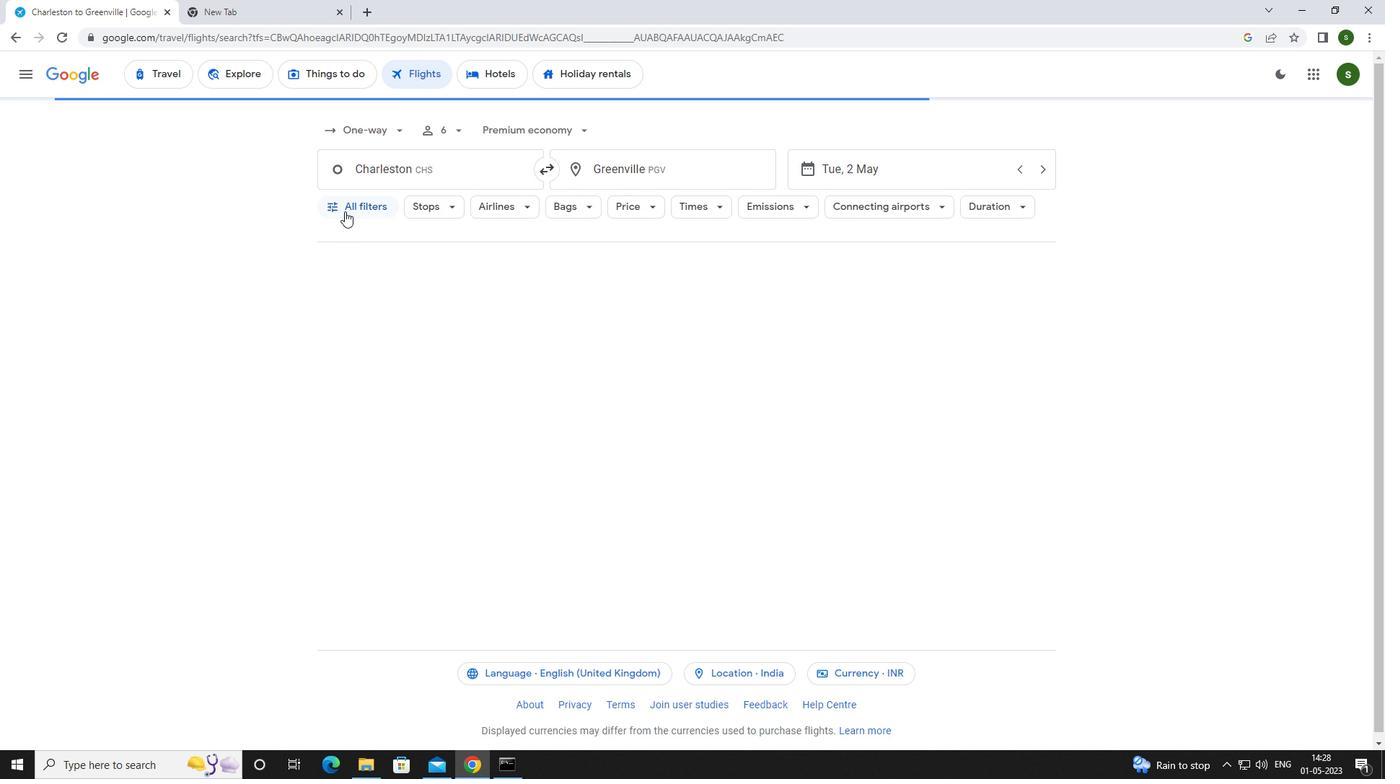 
Action: Mouse moved to (483, 423)
Screenshot: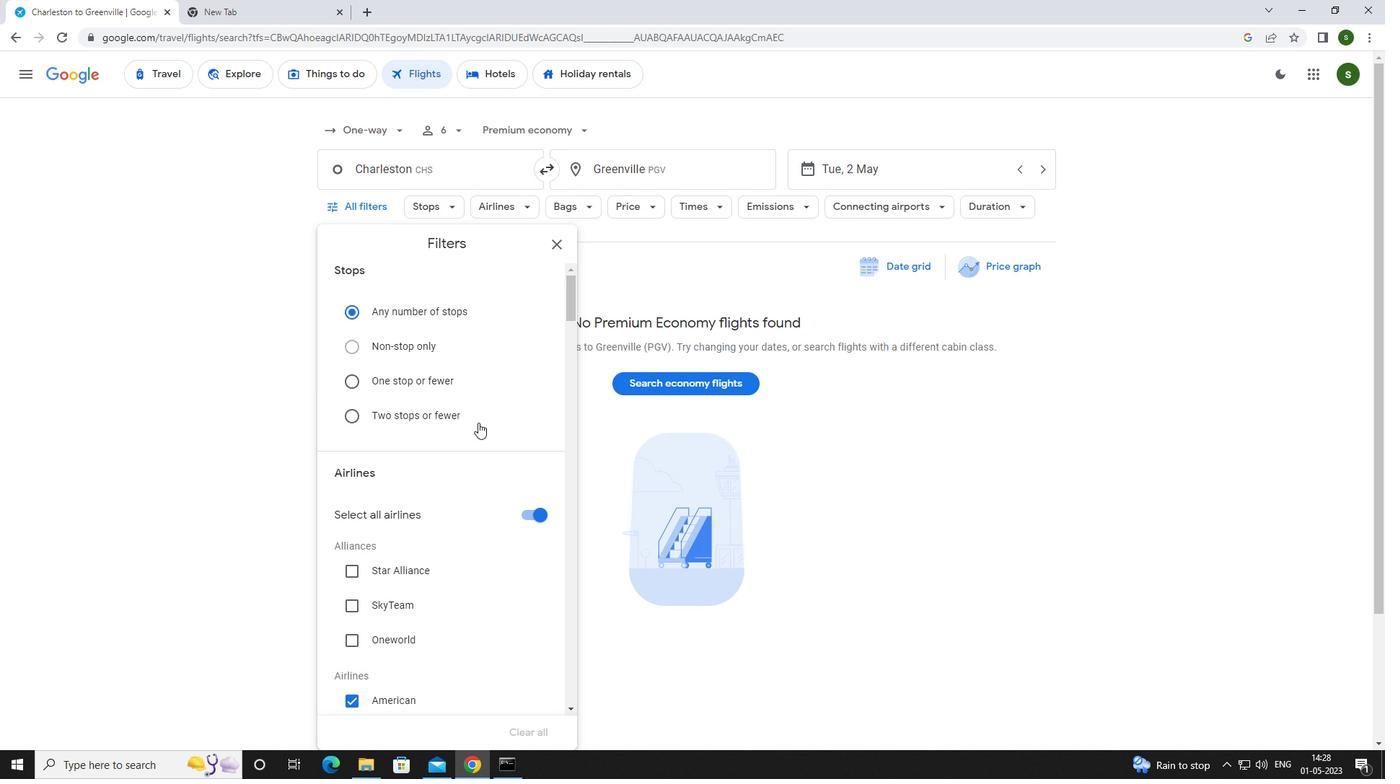 
Action: Mouse scrolled (483, 422) with delta (0, 0)
Screenshot: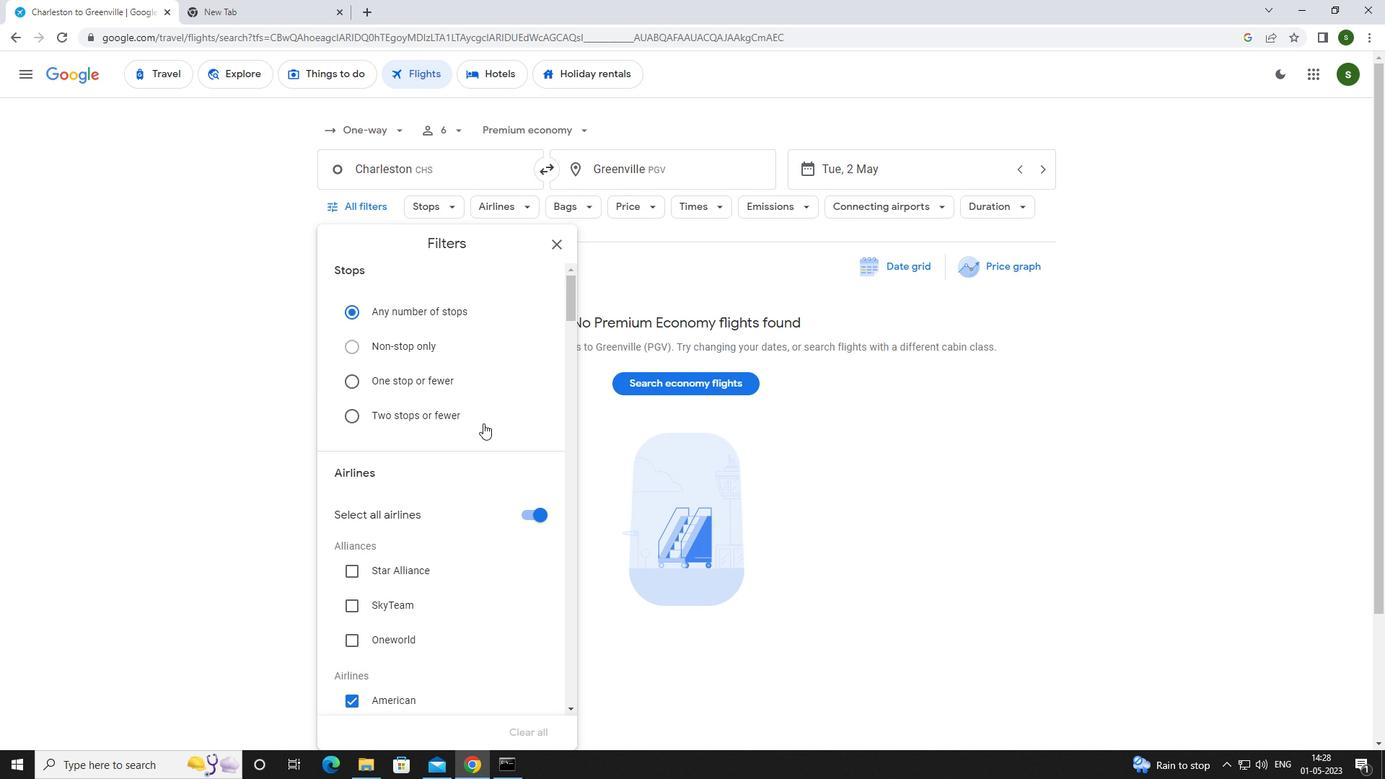 
Action: Mouse moved to (485, 422)
Screenshot: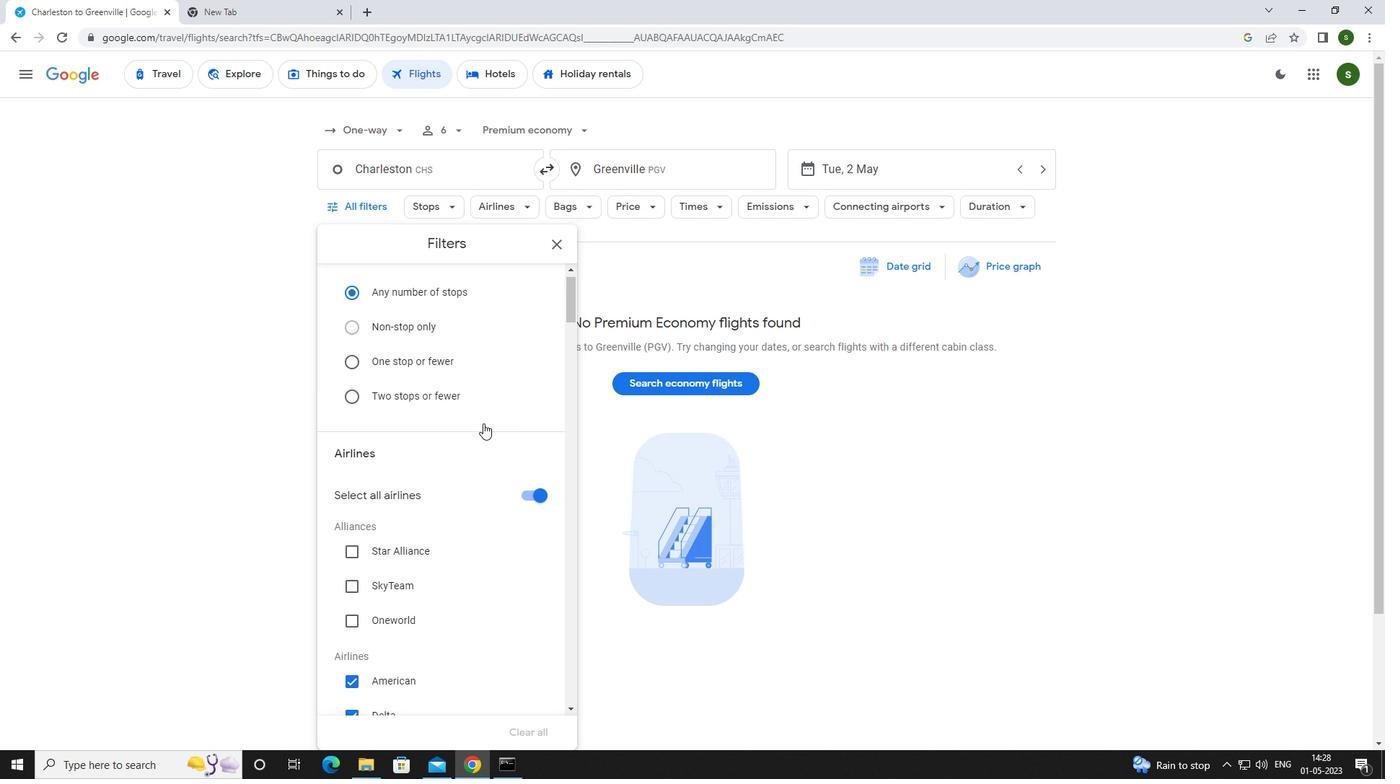 
Action: Mouse scrolled (485, 421) with delta (0, 0)
Screenshot: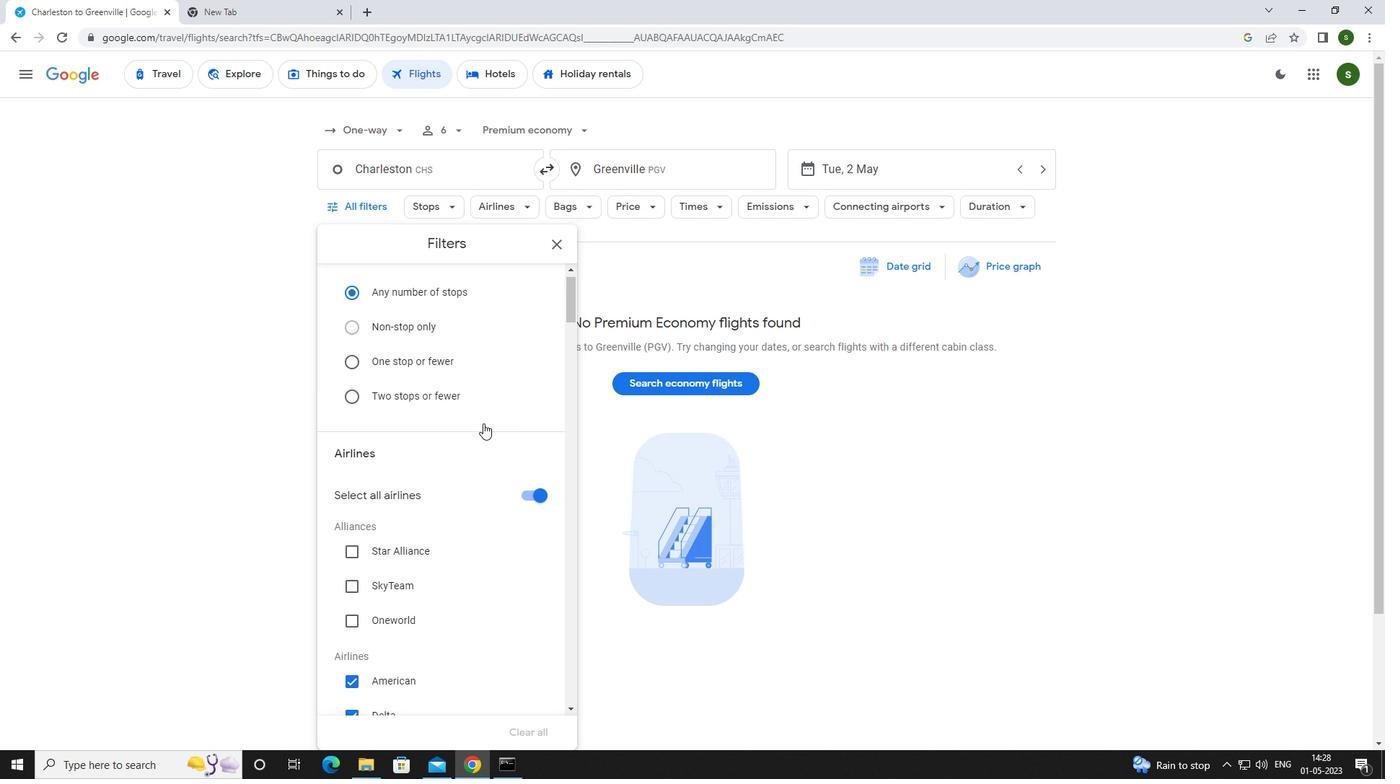
Action: Mouse moved to (542, 371)
Screenshot: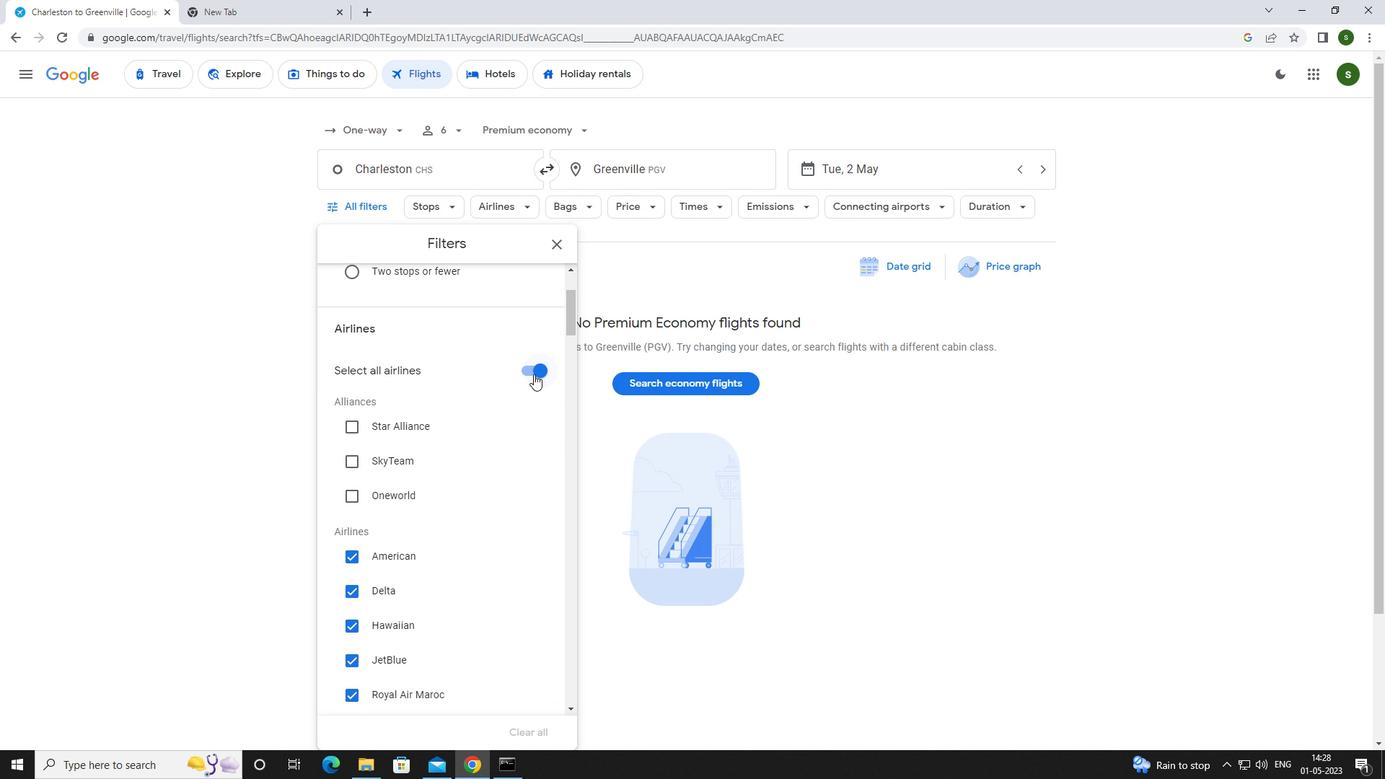 
Action: Mouse pressed left at (542, 371)
Screenshot: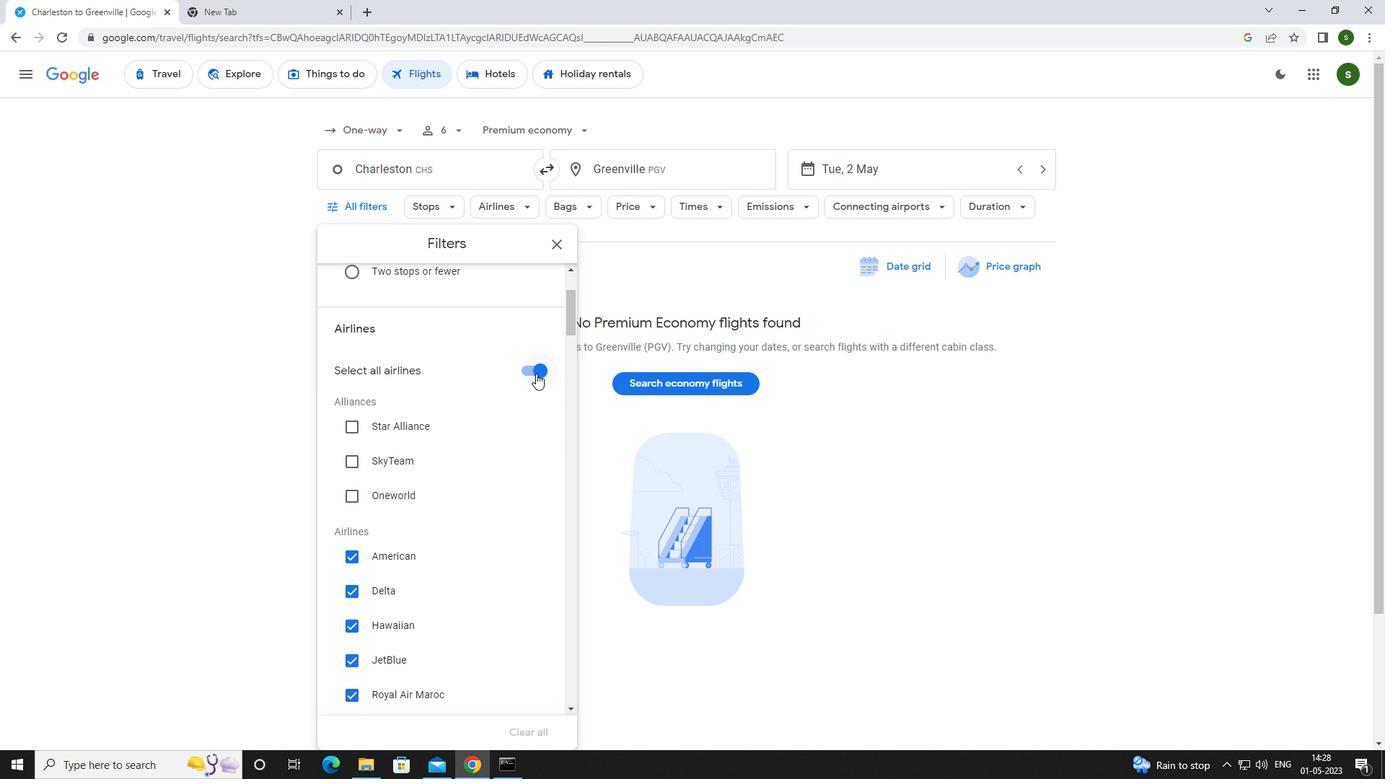 
Action: Mouse moved to (507, 361)
Screenshot: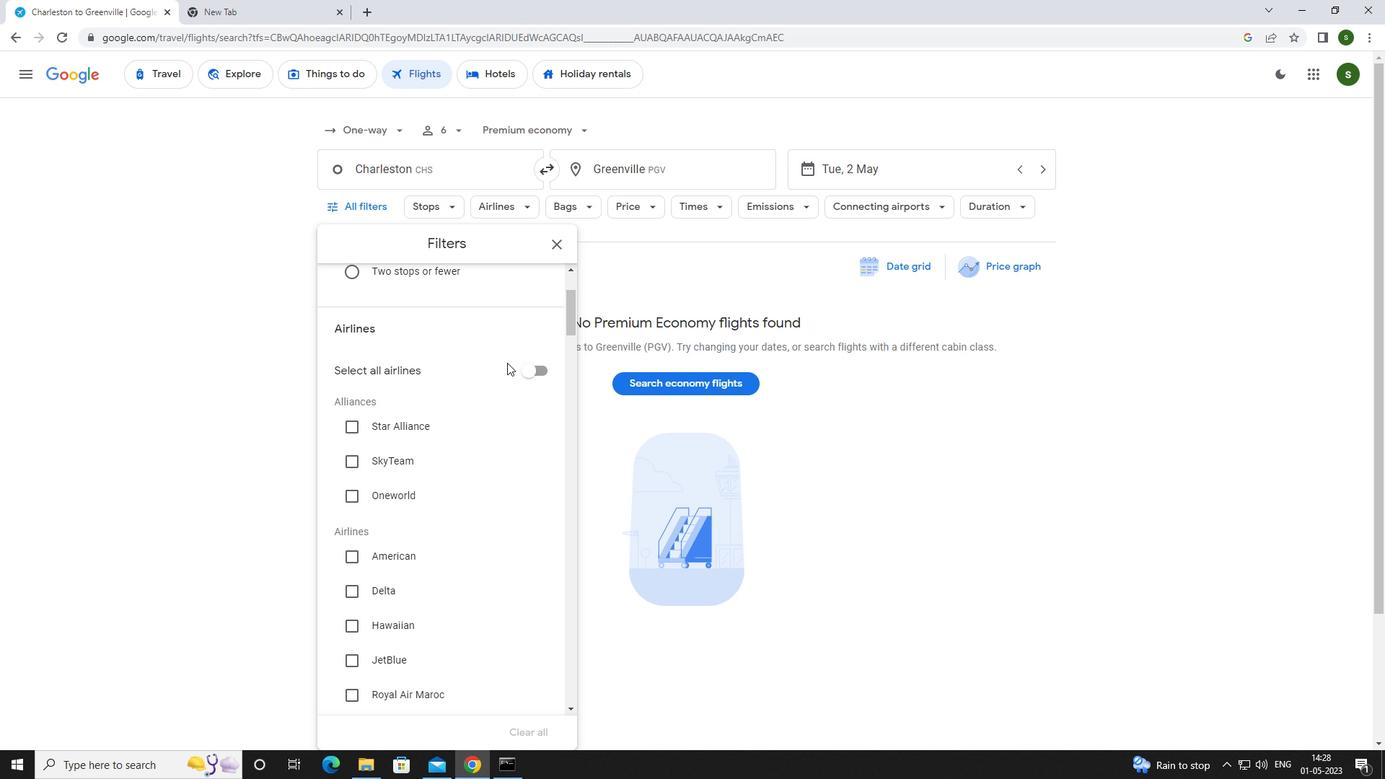 
Action: Mouse scrolled (507, 360) with delta (0, 0)
Screenshot: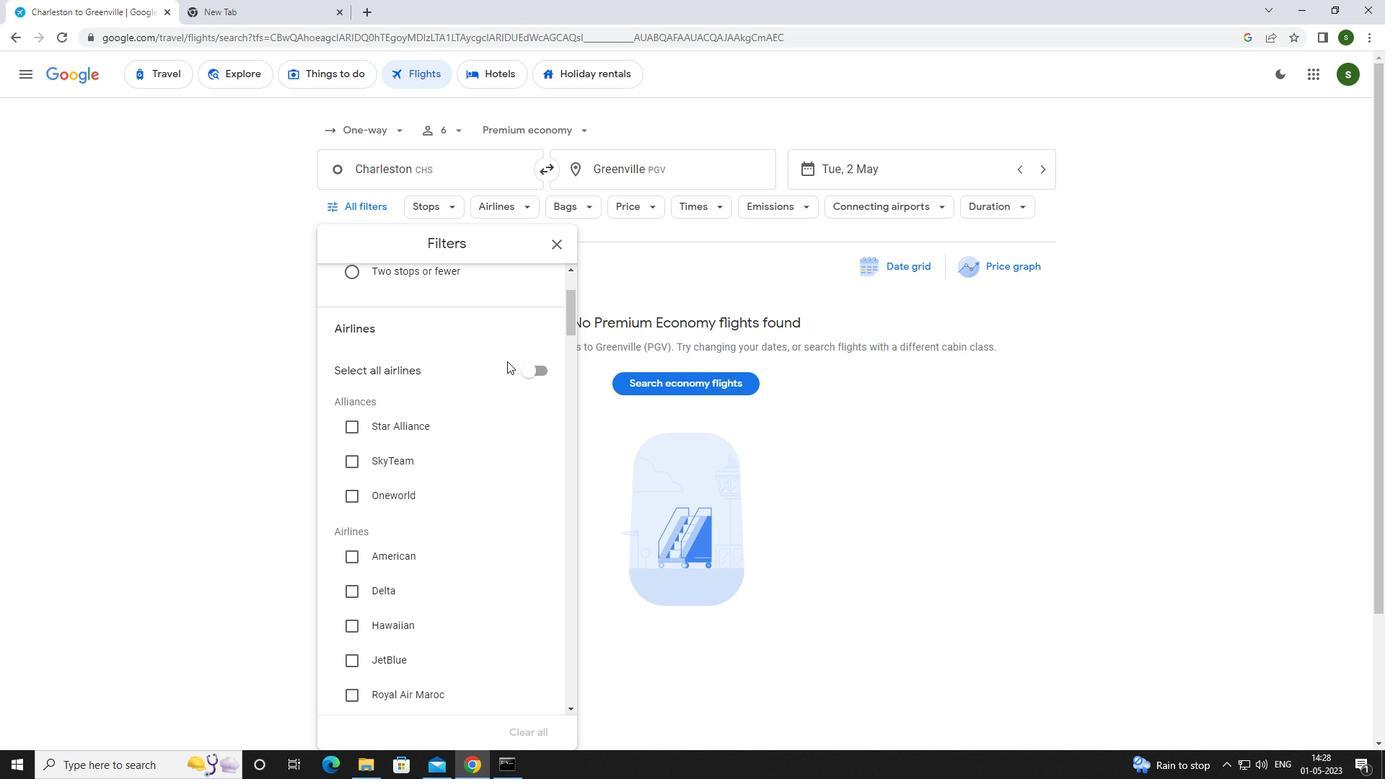 
Action: Mouse scrolled (507, 360) with delta (0, 0)
Screenshot: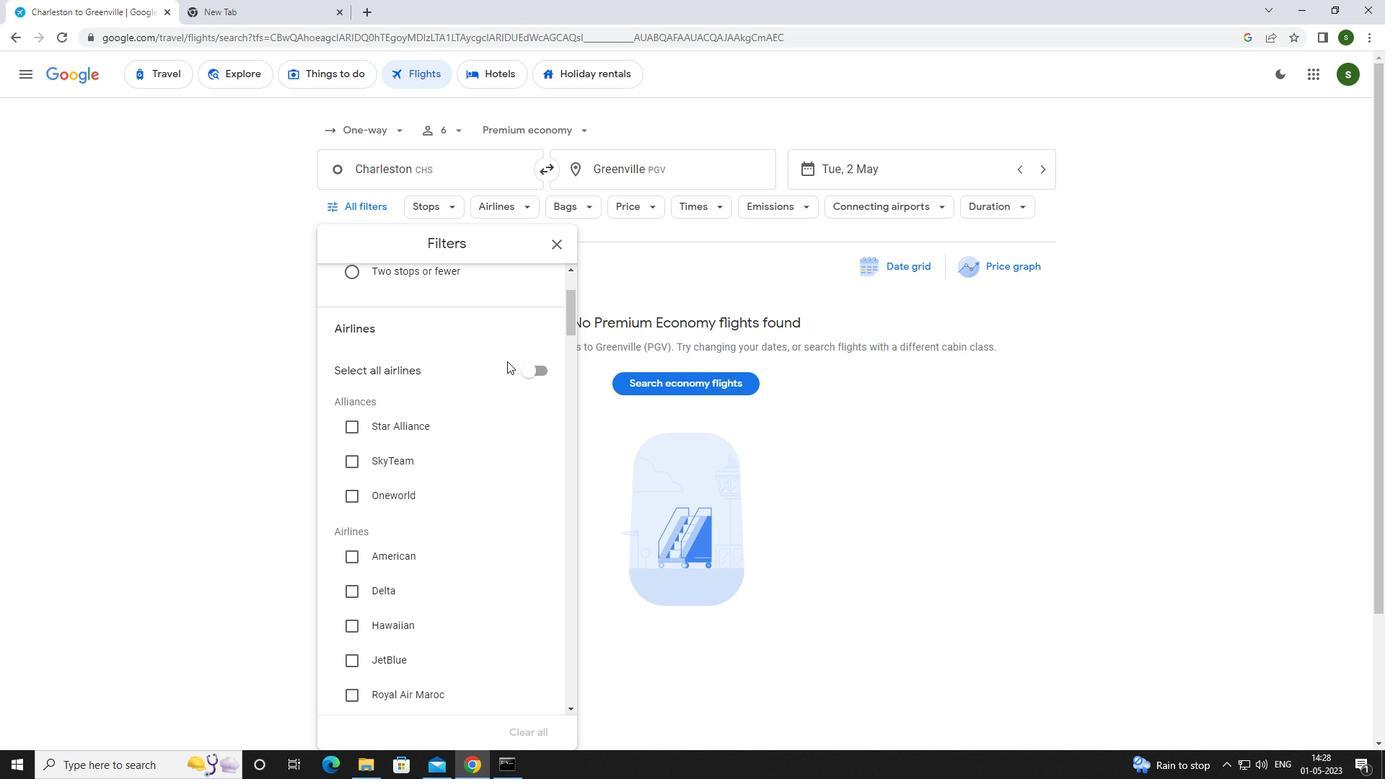 
Action: Mouse scrolled (507, 360) with delta (0, 0)
Screenshot: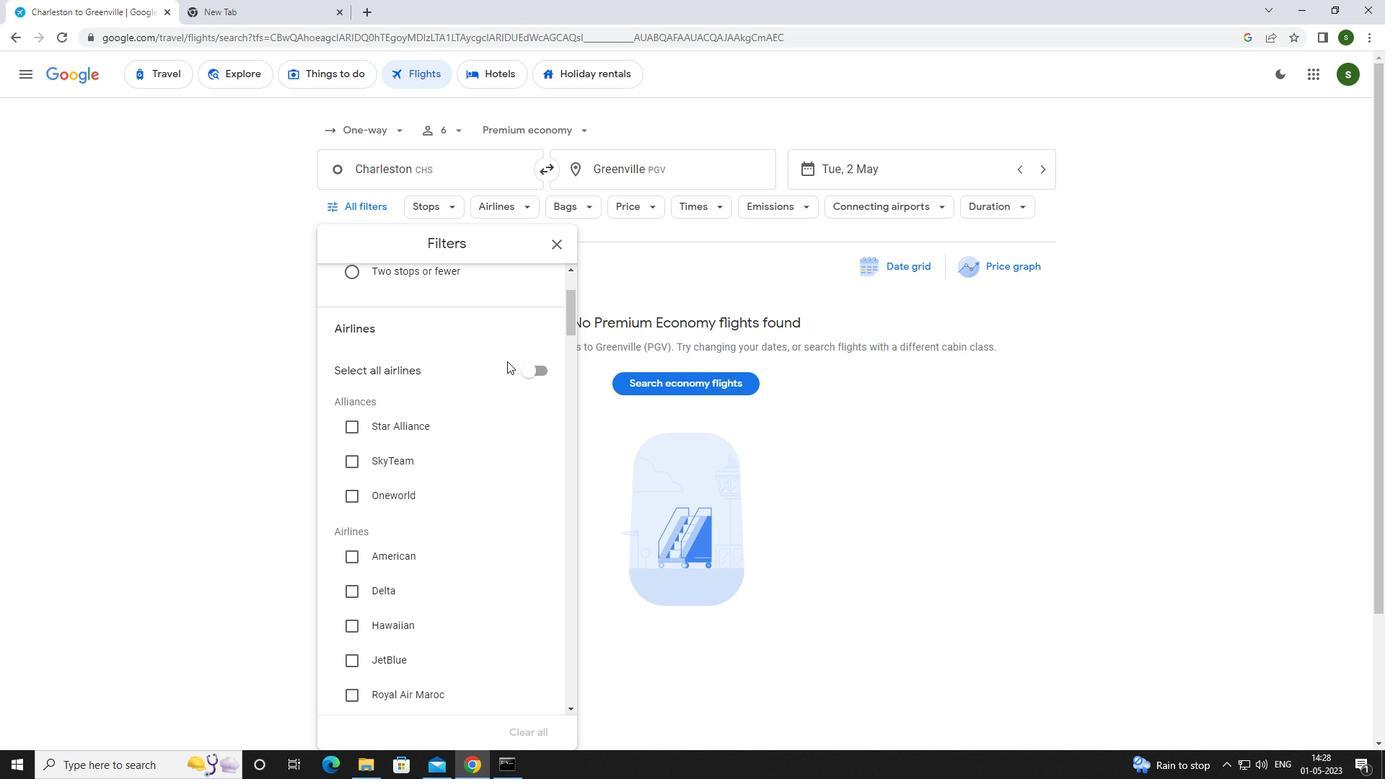 
Action: Mouse moved to (399, 440)
Screenshot: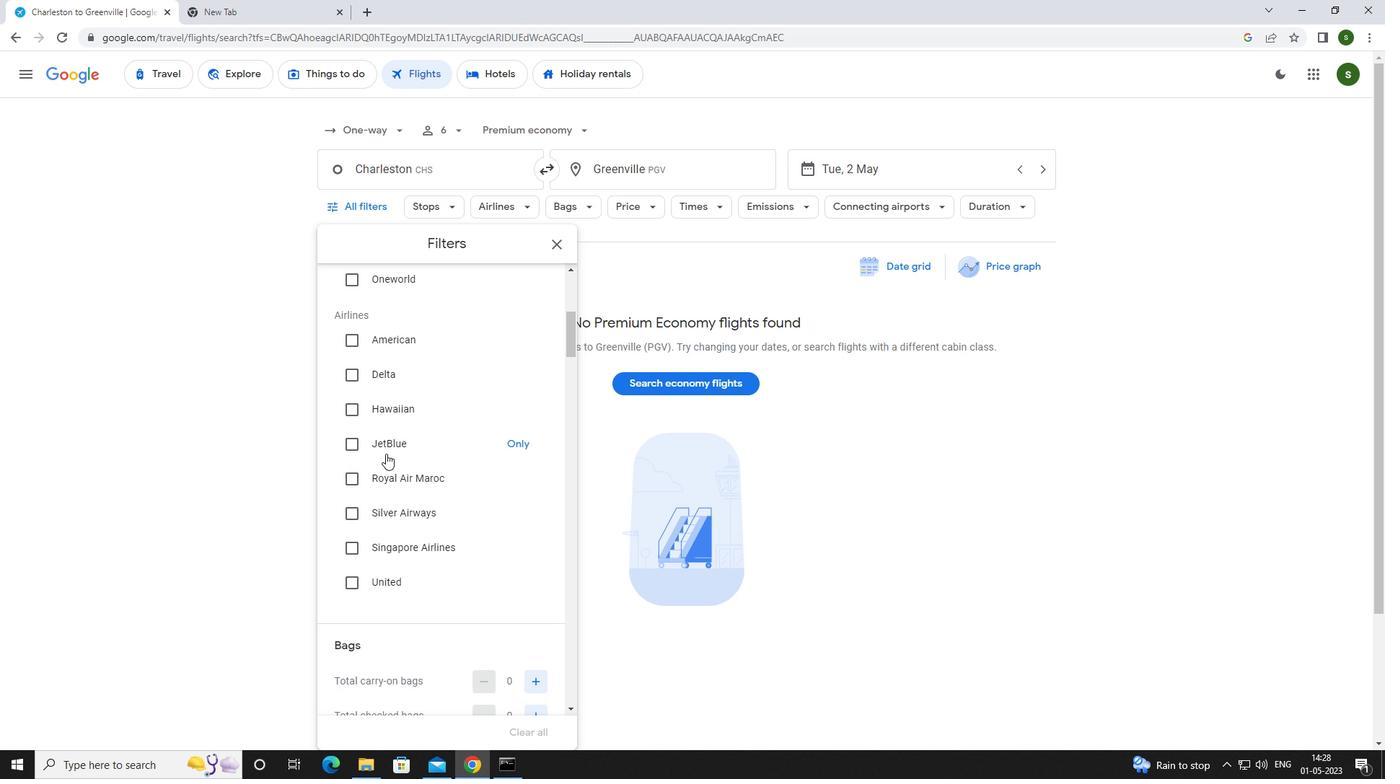 
Action: Mouse pressed left at (399, 440)
Screenshot: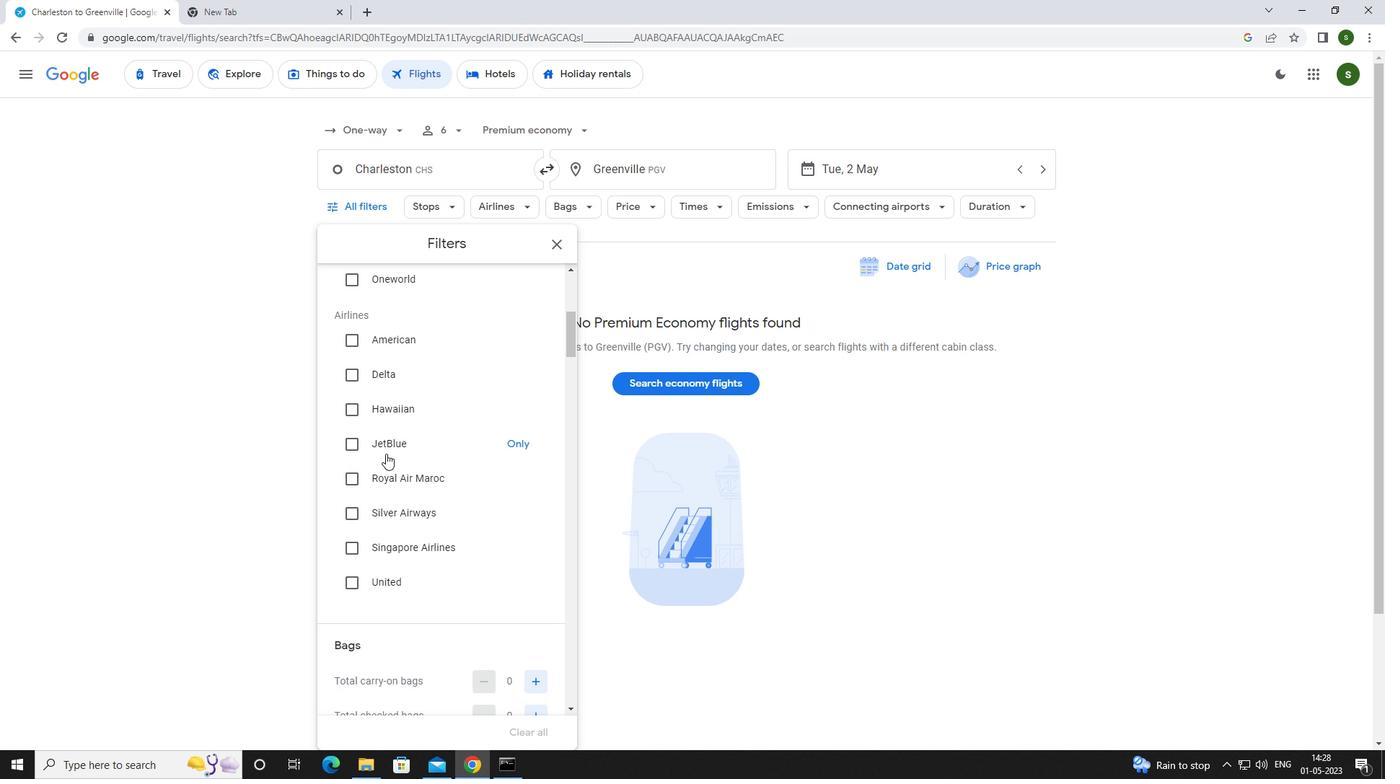 
Action: Mouse moved to (412, 446)
Screenshot: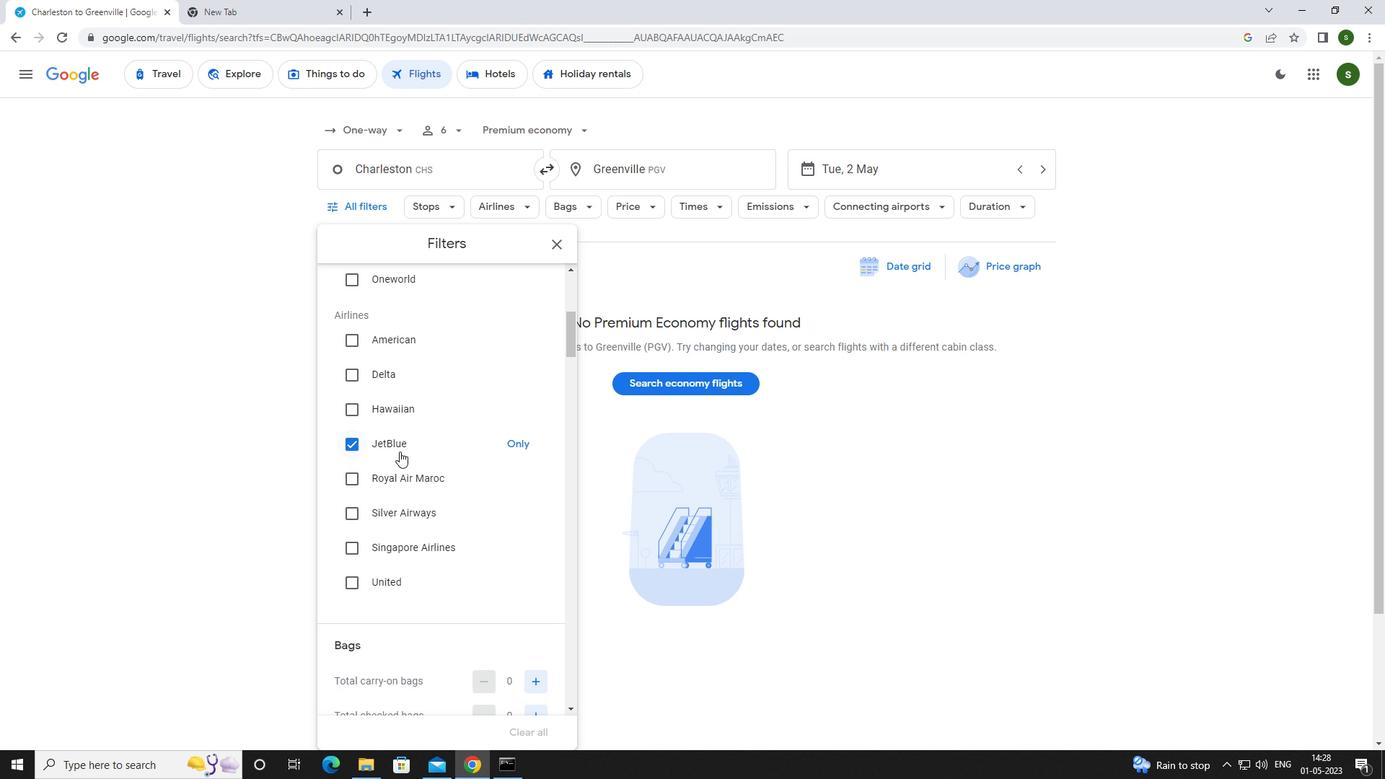 
Action: Mouse scrolled (412, 445) with delta (0, 0)
Screenshot: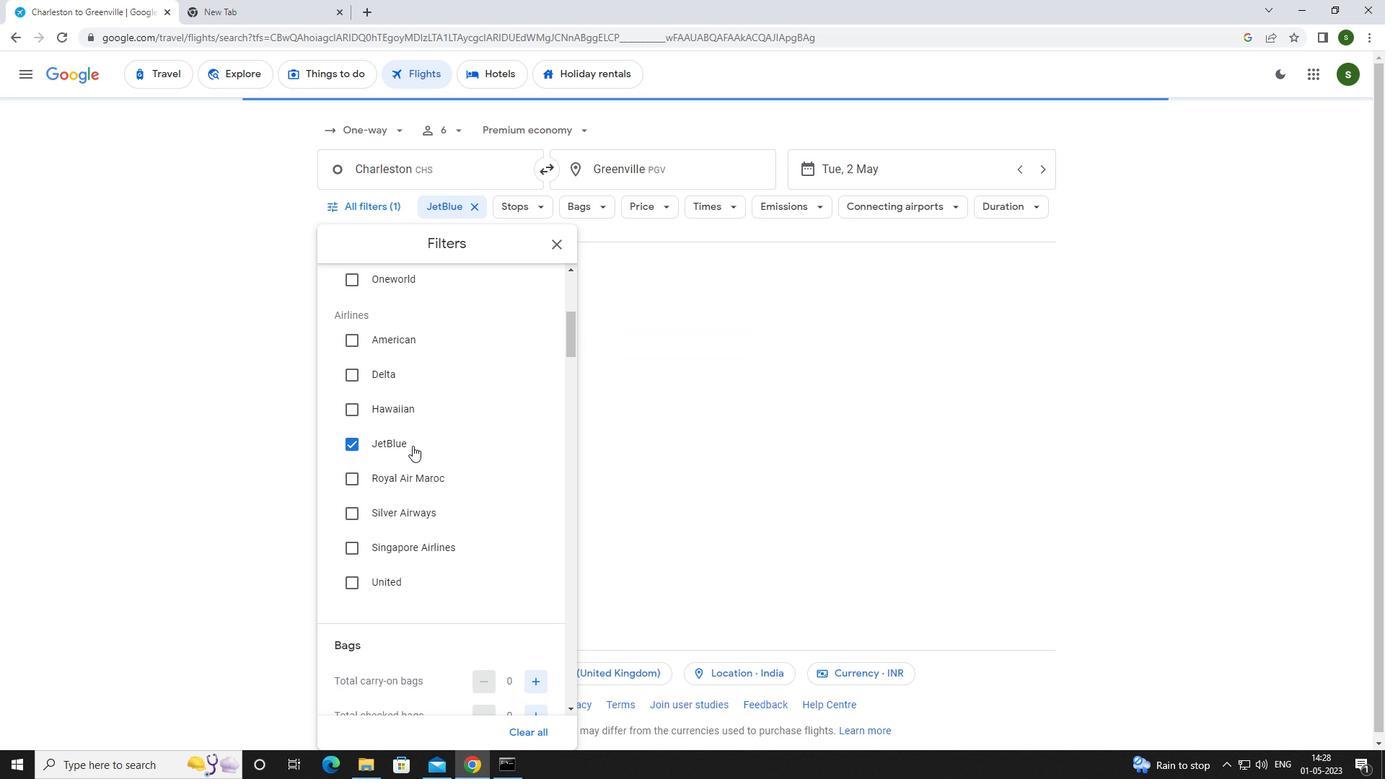 
Action: Mouse scrolled (412, 445) with delta (0, 0)
Screenshot: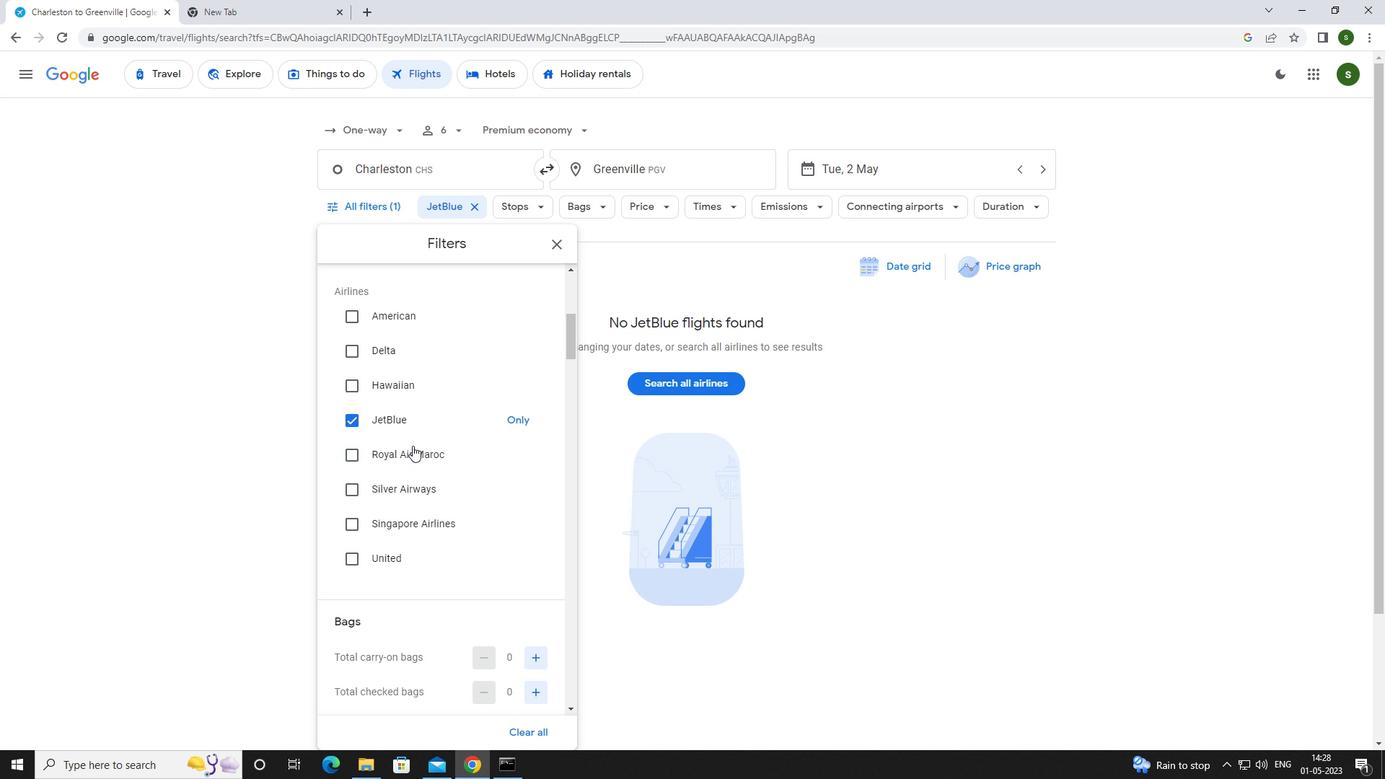
Action: Mouse scrolled (412, 445) with delta (0, 0)
Screenshot: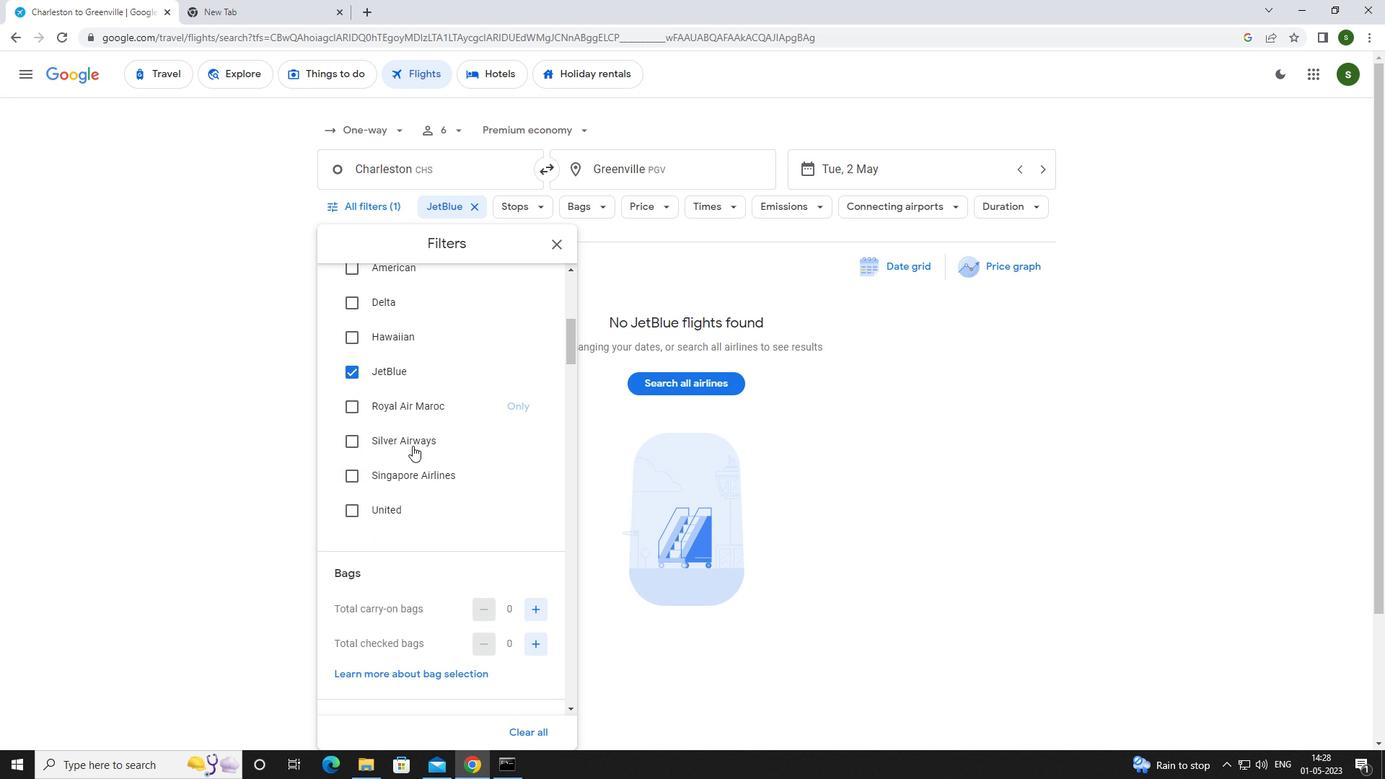 
Action: Mouse moved to (523, 462)
Screenshot: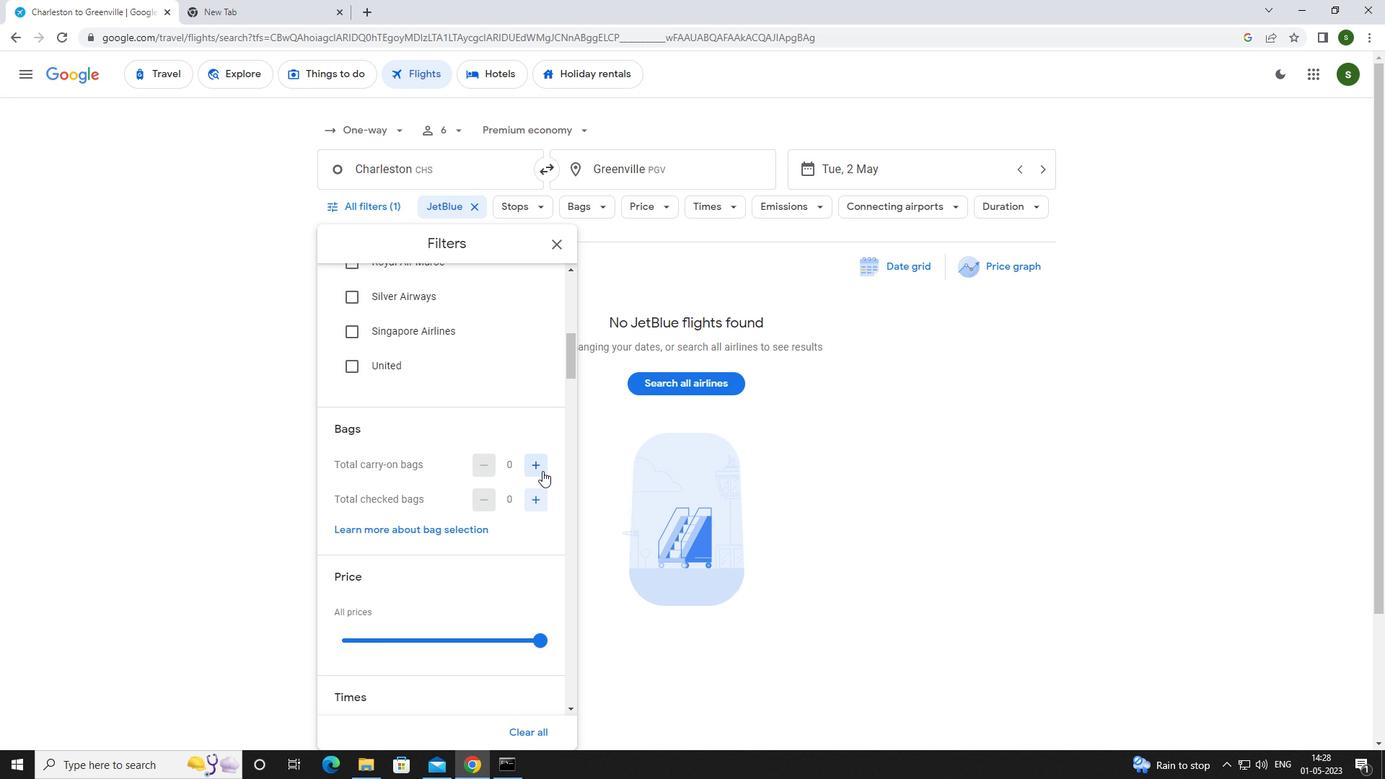 
Action: Mouse pressed left at (523, 462)
Screenshot: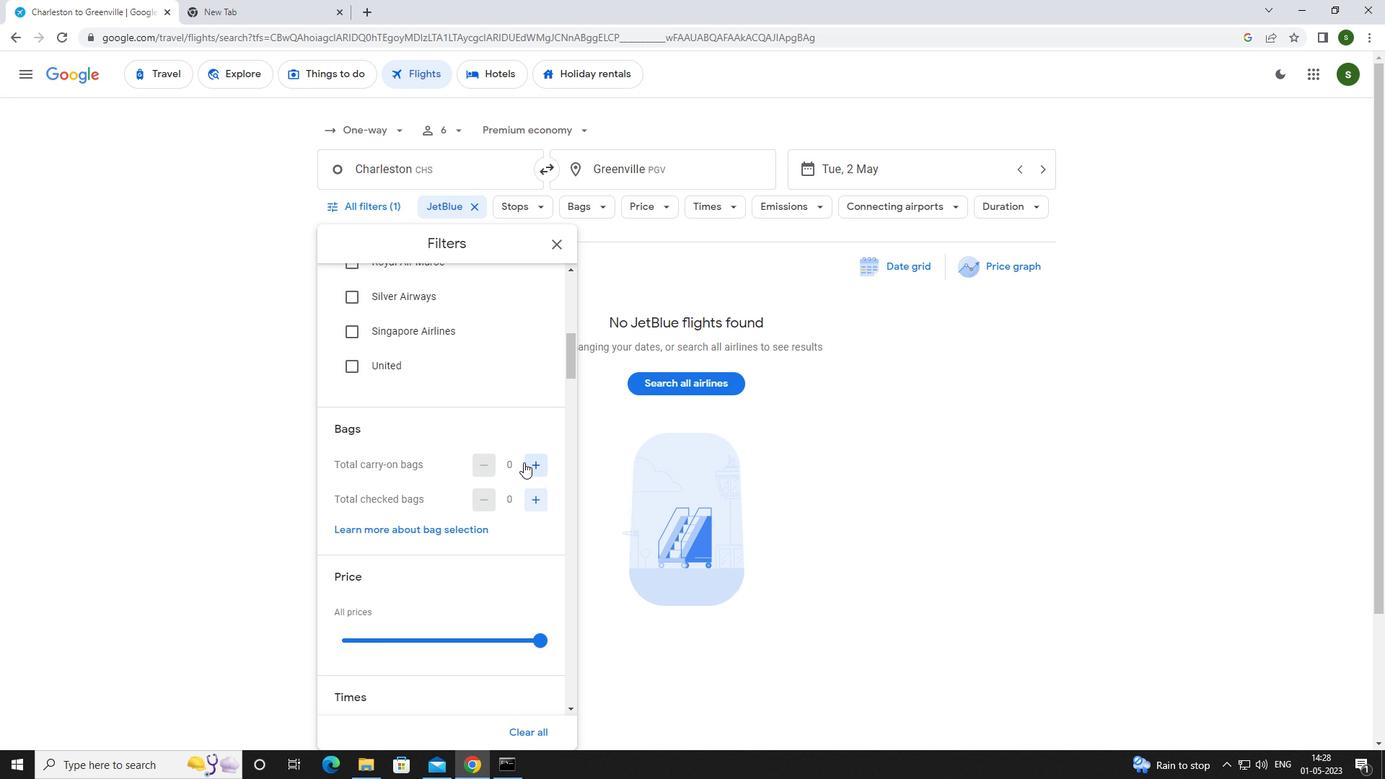 
Action: Mouse moved to (536, 642)
Screenshot: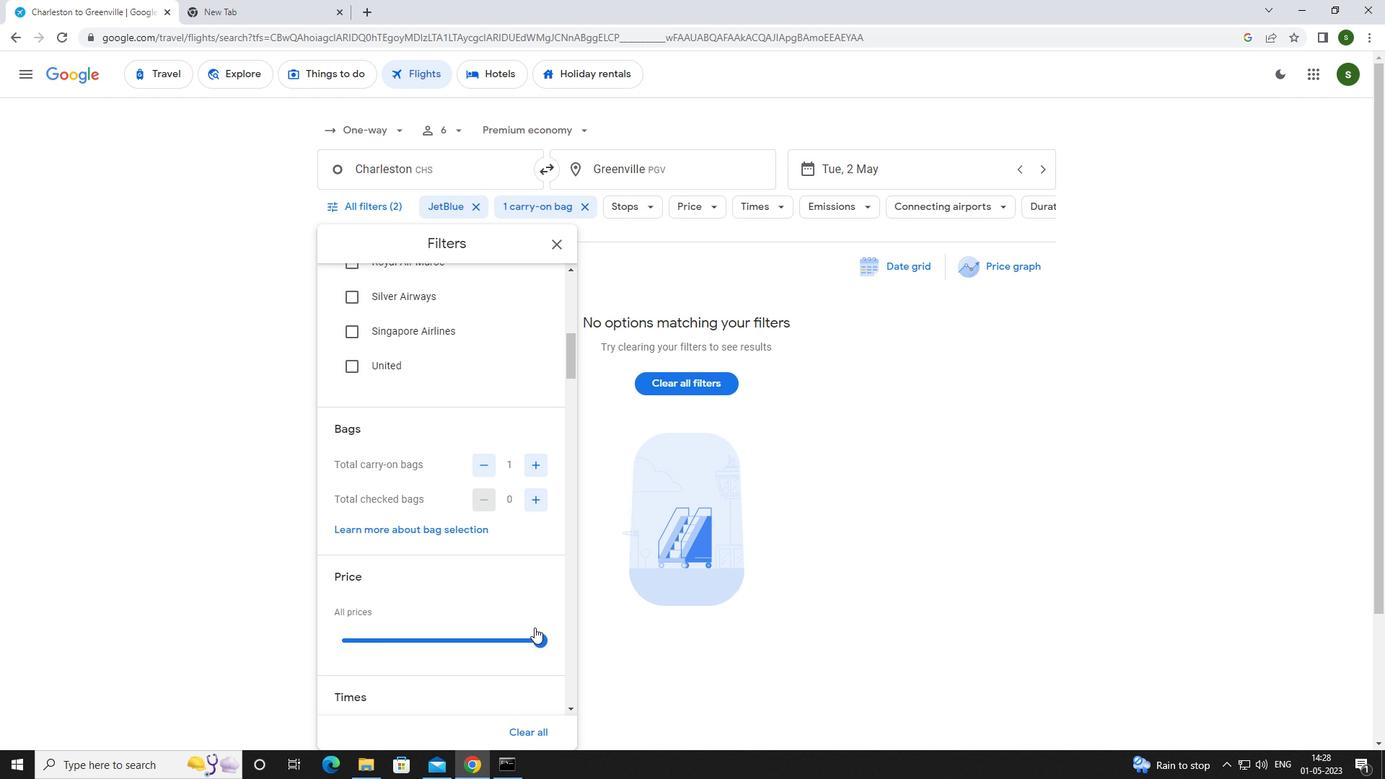 
Action: Mouse pressed left at (536, 642)
Screenshot: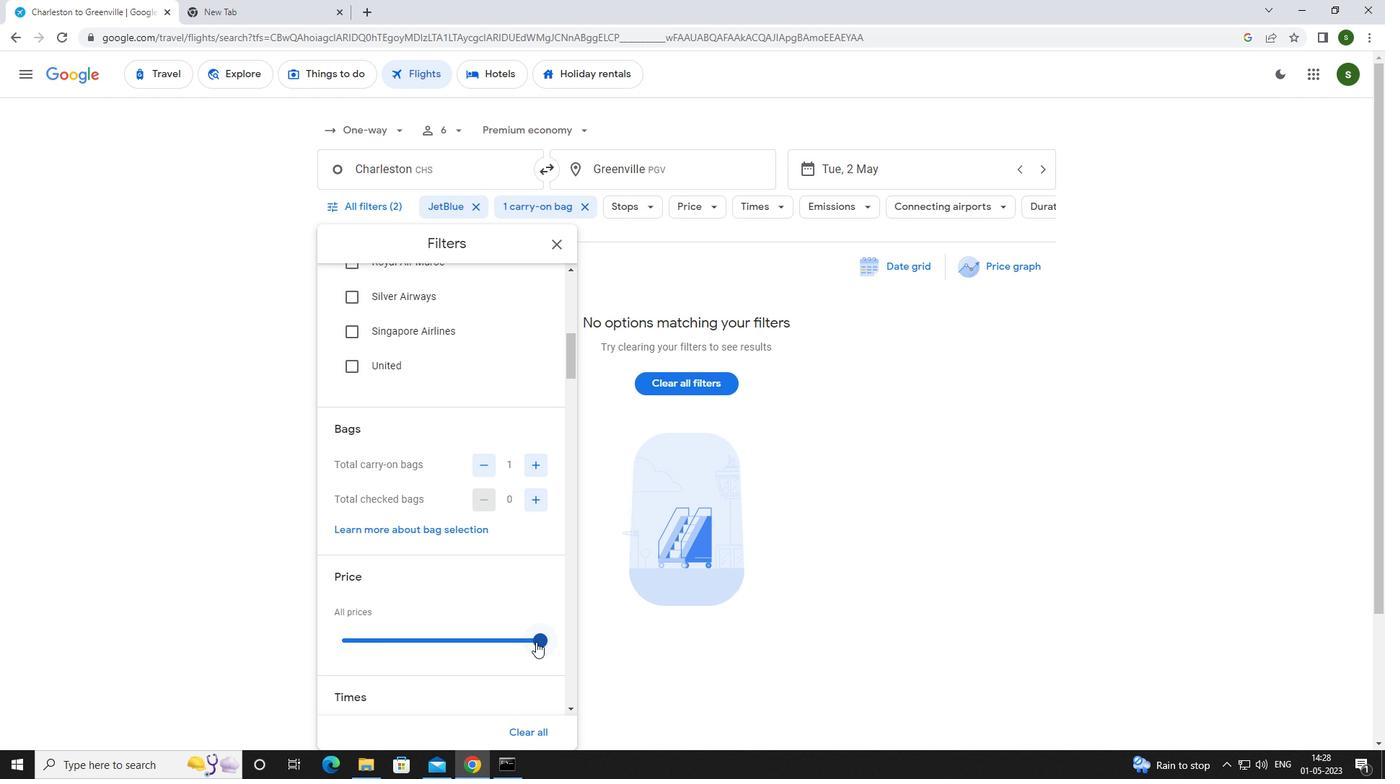 
Action: Mouse moved to (502, 564)
Screenshot: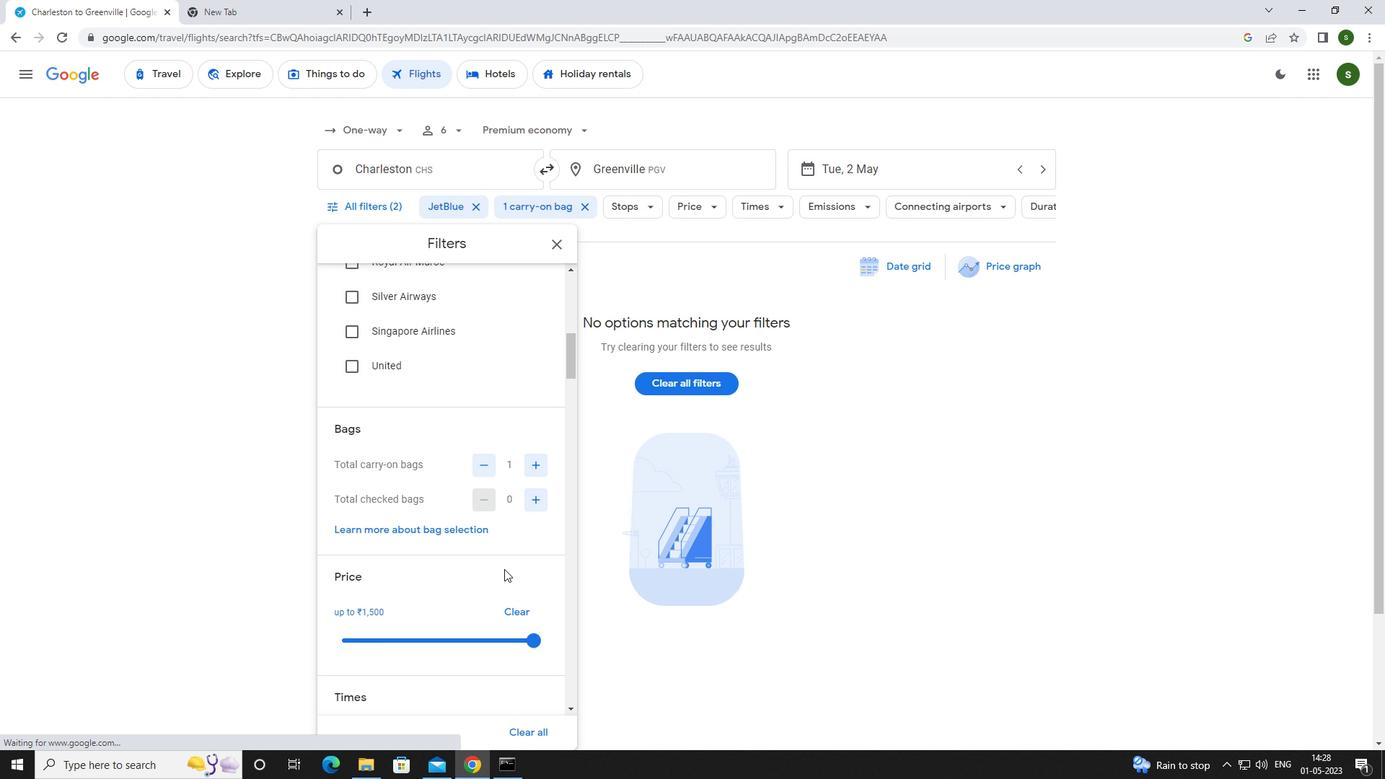 
Action: Mouse scrolled (502, 563) with delta (0, 0)
Screenshot: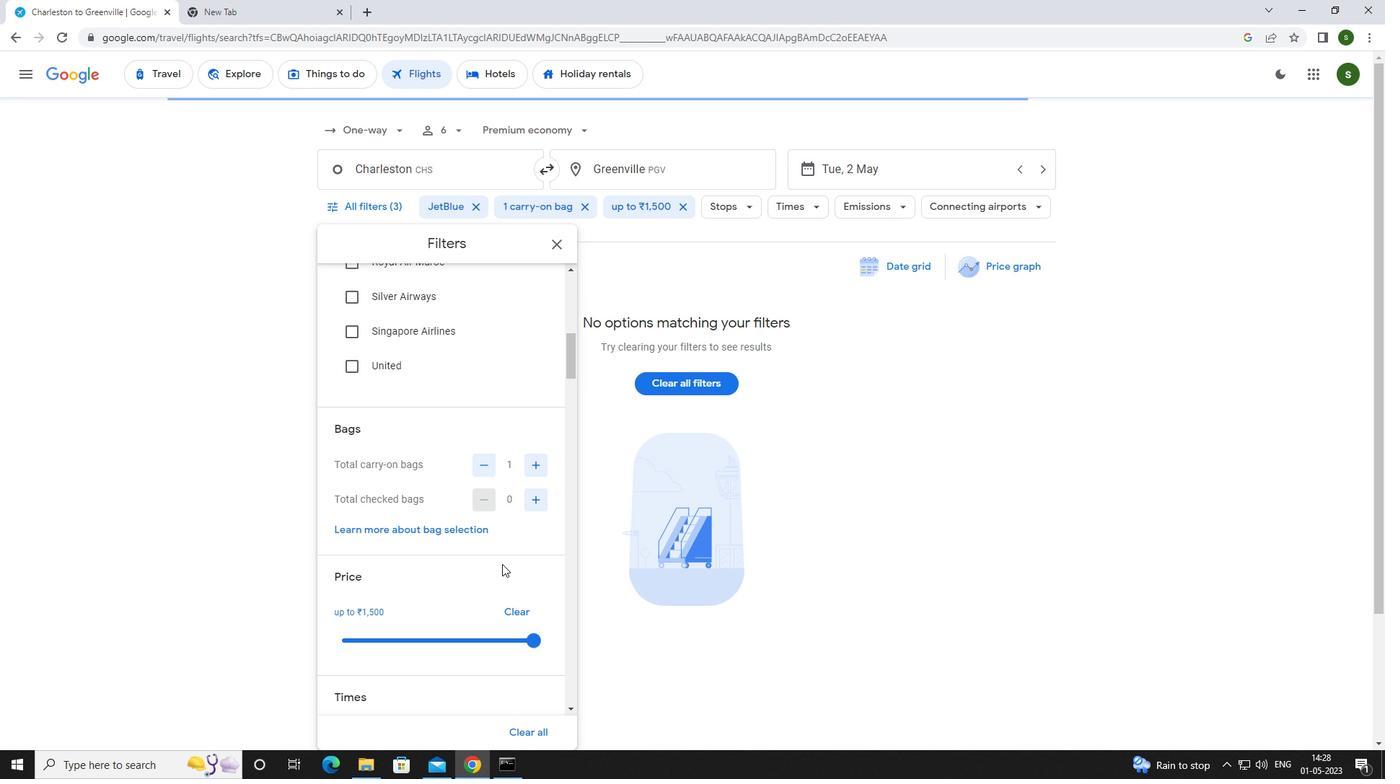 
Action: Mouse scrolled (502, 563) with delta (0, 0)
Screenshot: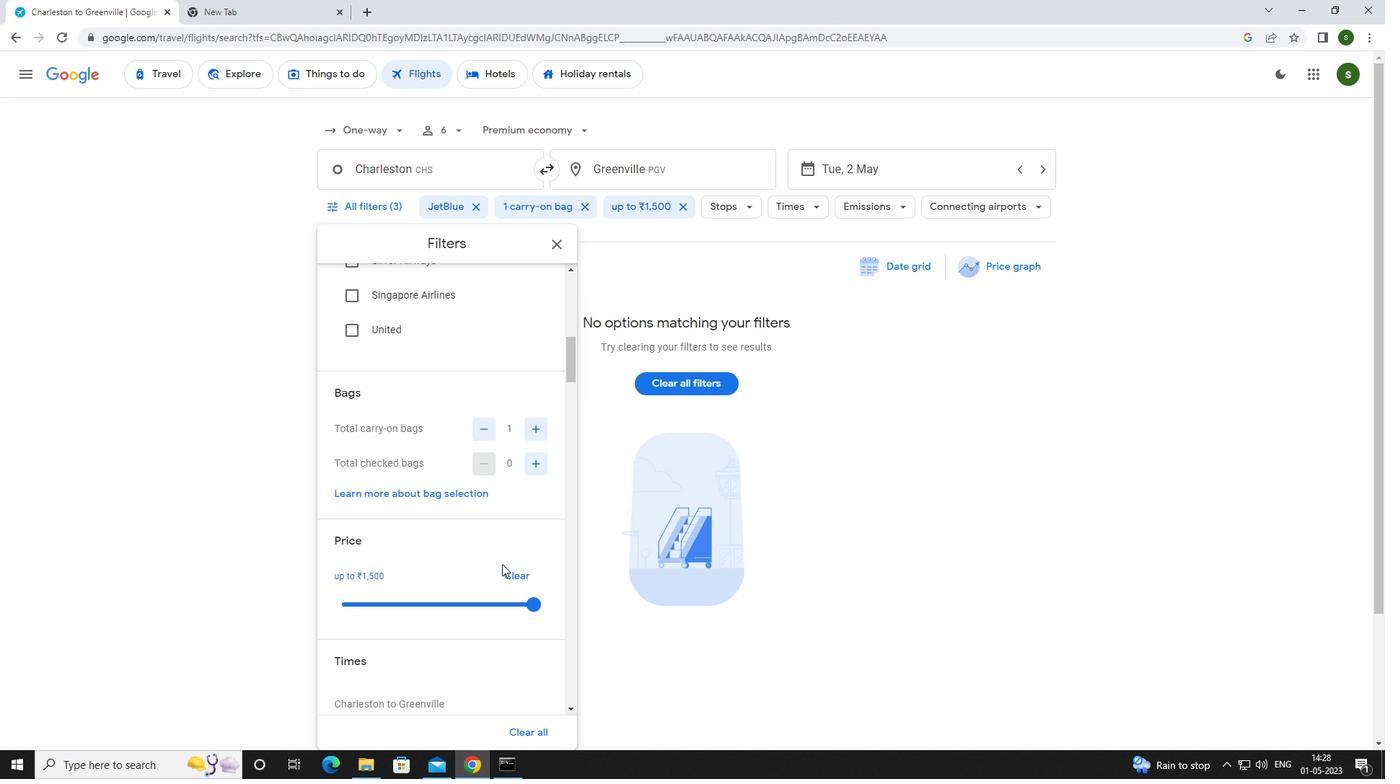 
Action: Mouse moved to (346, 650)
Screenshot: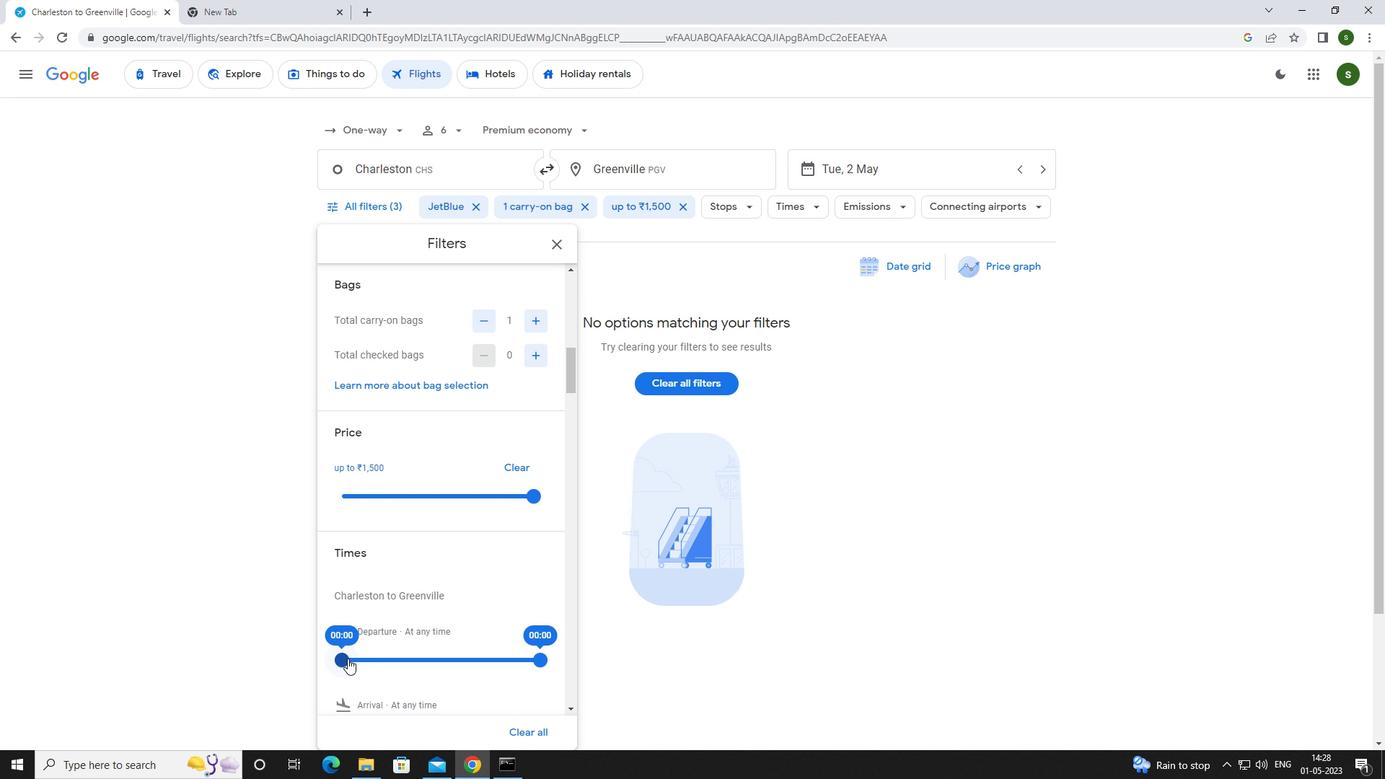 
Action: Mouse pressed left at (346, 650)
Screenshot: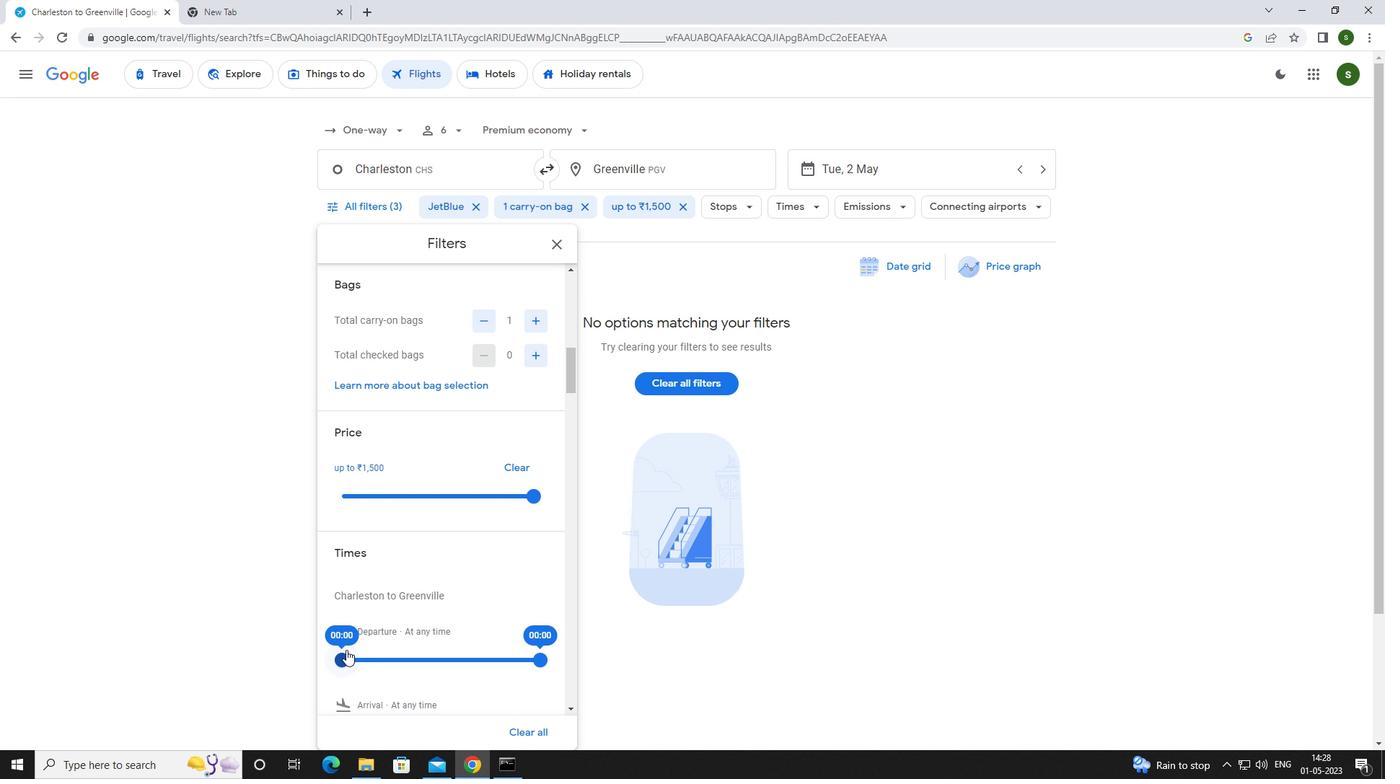 
Action: Mouse moved to (860, 487)
Screenshot: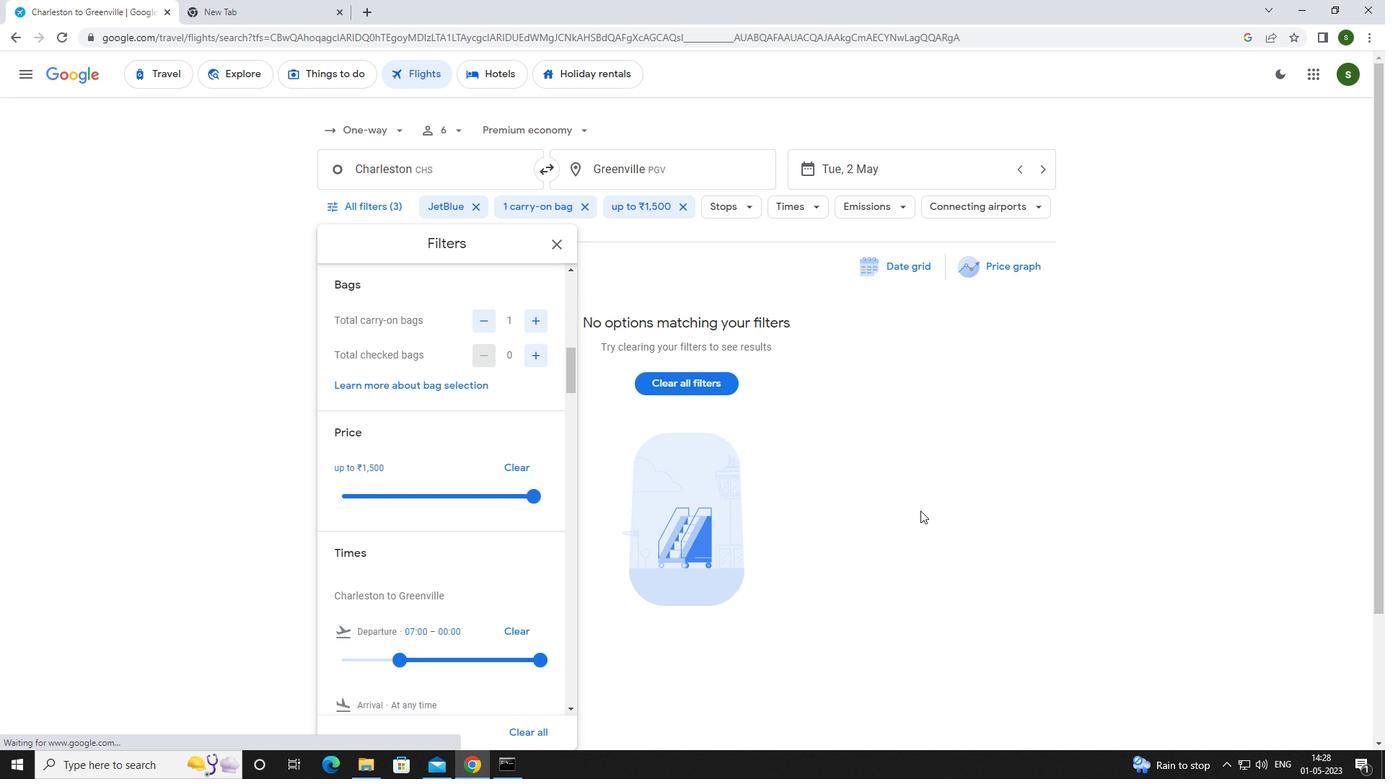 
Action: Mouse pressed left at (860, 487)
Screenshot: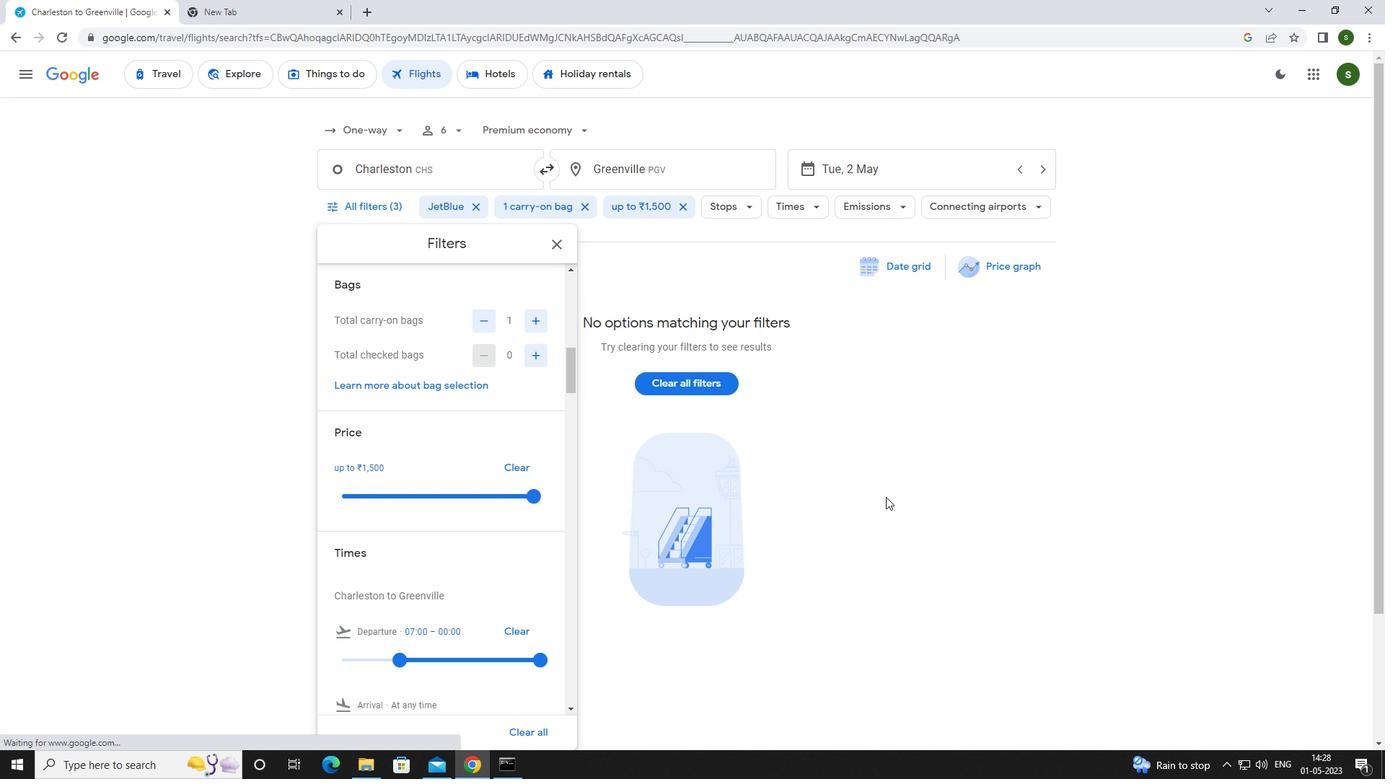 
